 Task: Find connections with filter location Addis Ababa with filter topic #customerrelationswith filter profile language German with filter current company Akamai Technologies with filter school St. Ann's College of Engineering and Technology., Nayunipalli(V), Vetapalem(M), Chirala-523187,(CC-F0) with filter industry Venture Capital and Private Equity Principals with filter service category Event Planning with filter keywords title Assistant Professor
Action: Mouse moved to (266, 211)
Screenshot: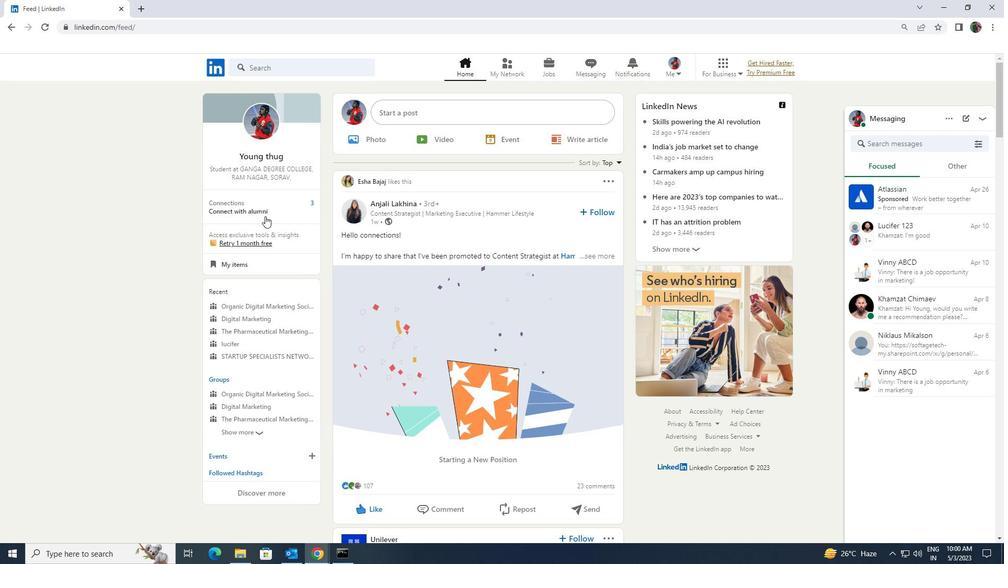 
Action: Mouse pressed left at (266, 211)
Screenshot: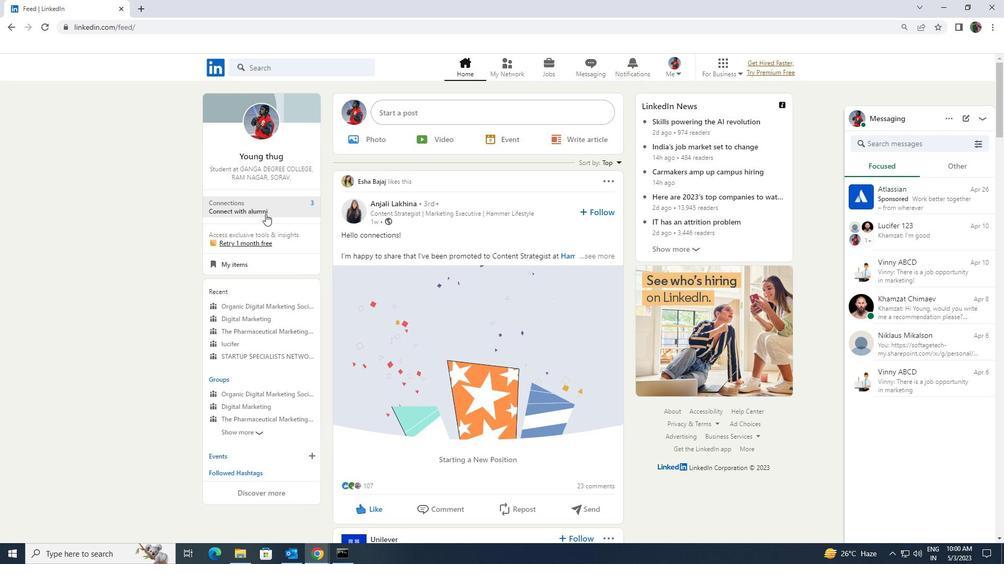 
Action: Mouse moved to (267, 123)
Screenshot: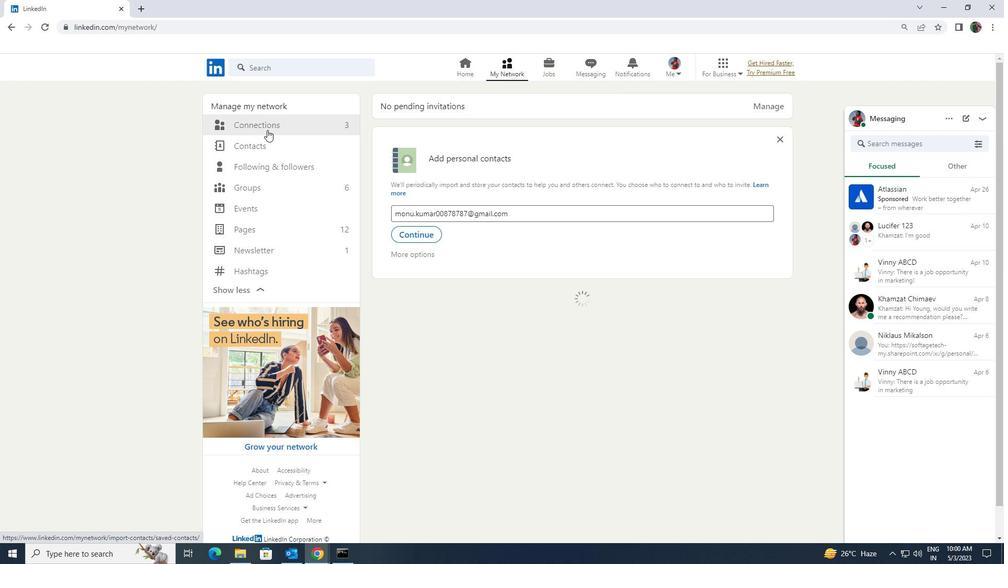 
Action: Mouse pressed left at (267, 123)
Screenshot: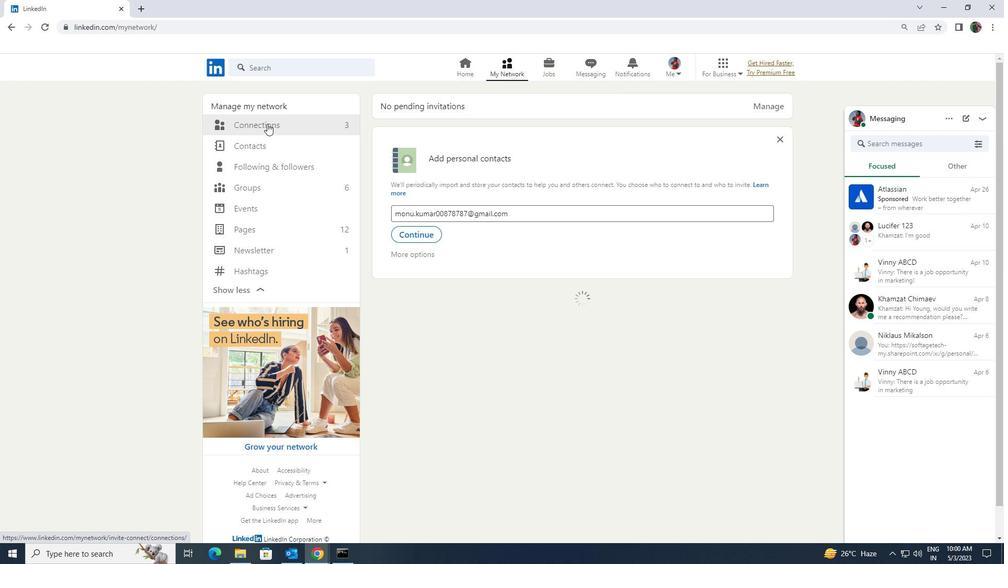 
Action: Mouse moved to (563, 126)
Screenshot: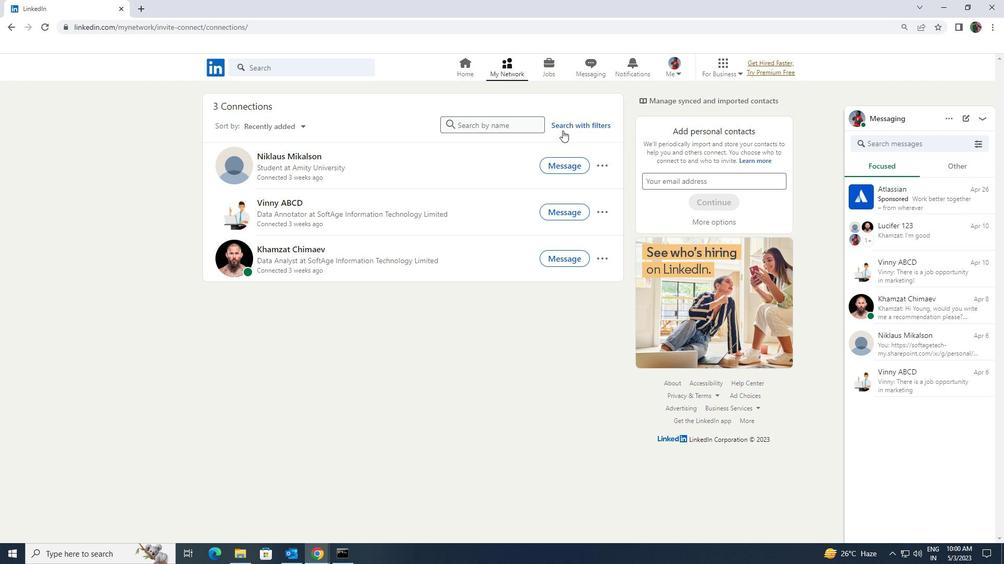 
Action: Mouse pressed left at (563, 126)
Screenshot: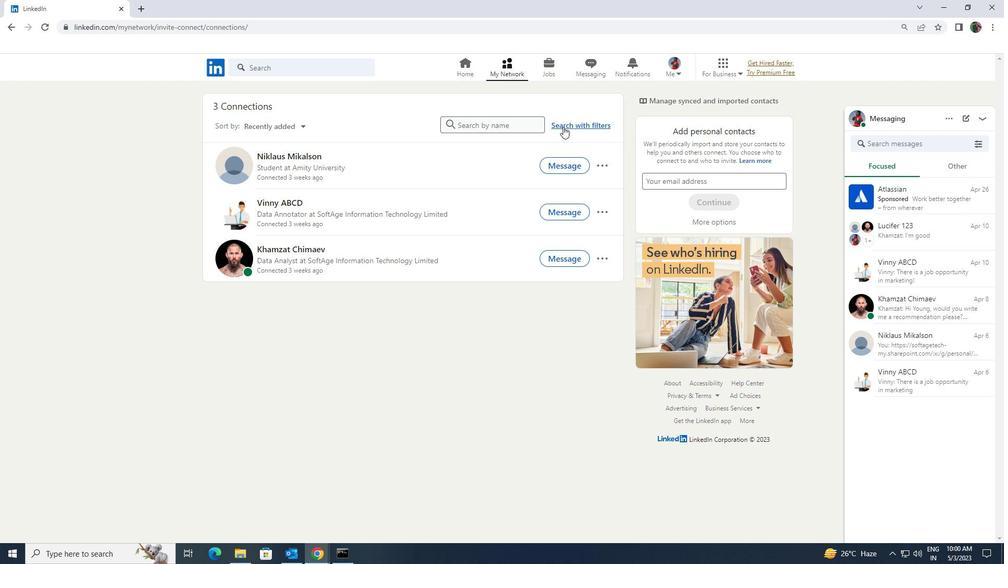 
Action: Mouse moved to (536, 100)
Screenshot: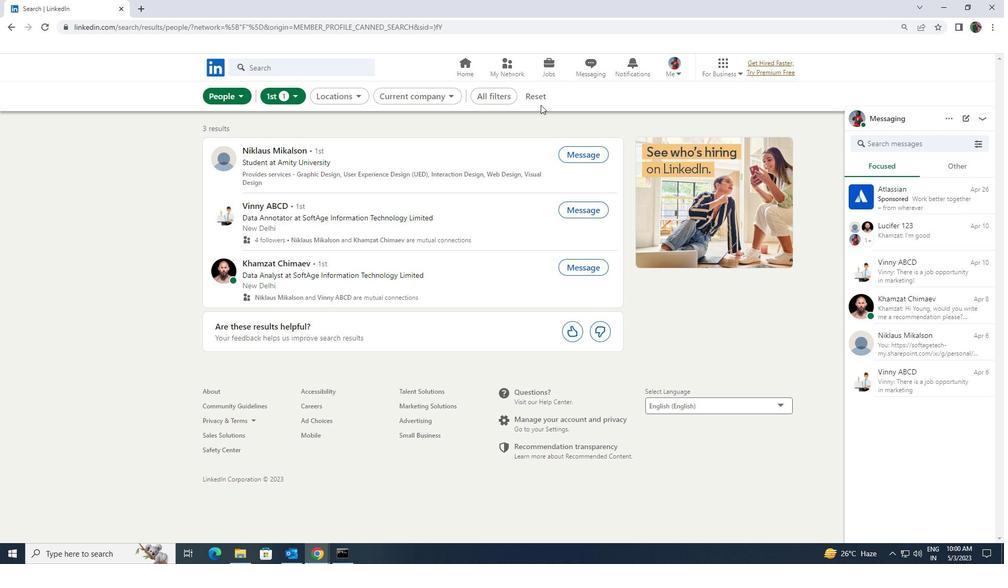 
Action: Mouse pressed left at (536, 100)
Screenshot: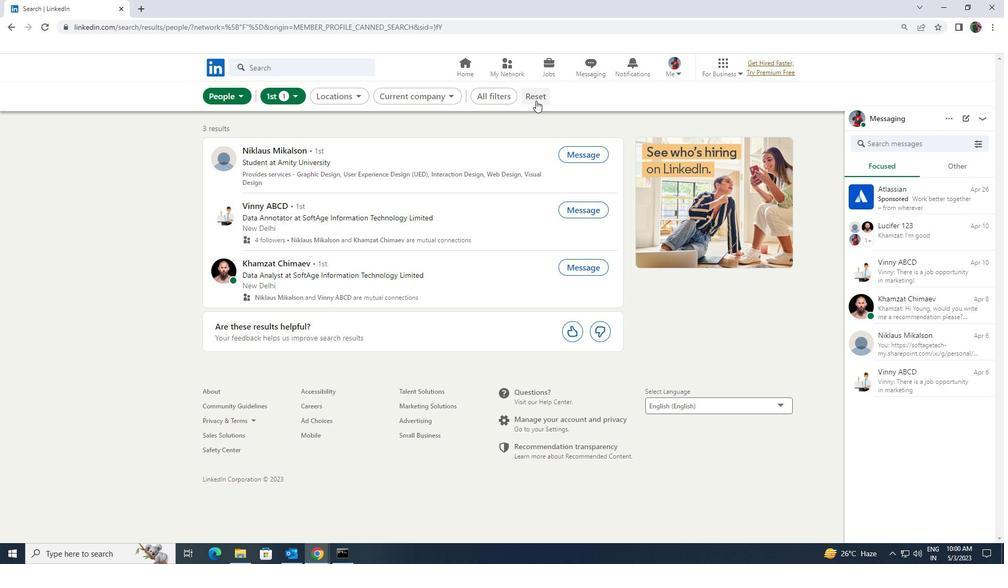 
Action: Mouse moved to (522, 96)
Screenshot: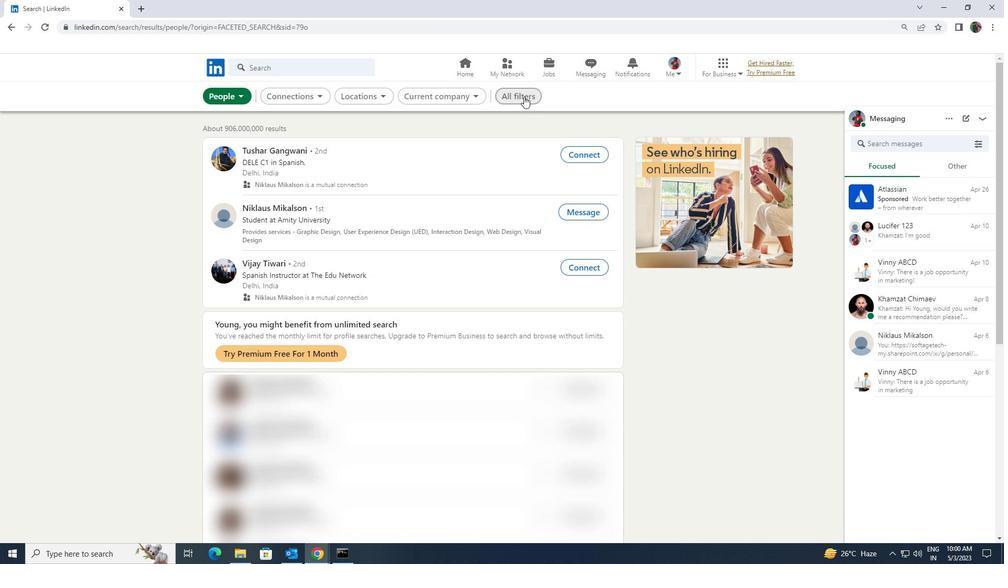 
Action: Mouse pressed left at (522, 96)
Screenshot: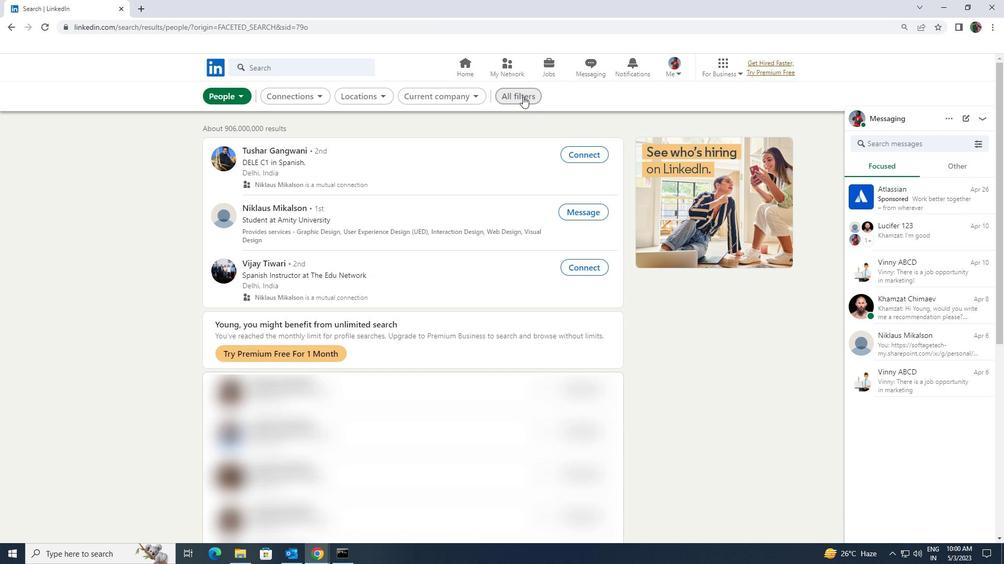 
Action: Mouse moved to (848, 310)
Screenshot: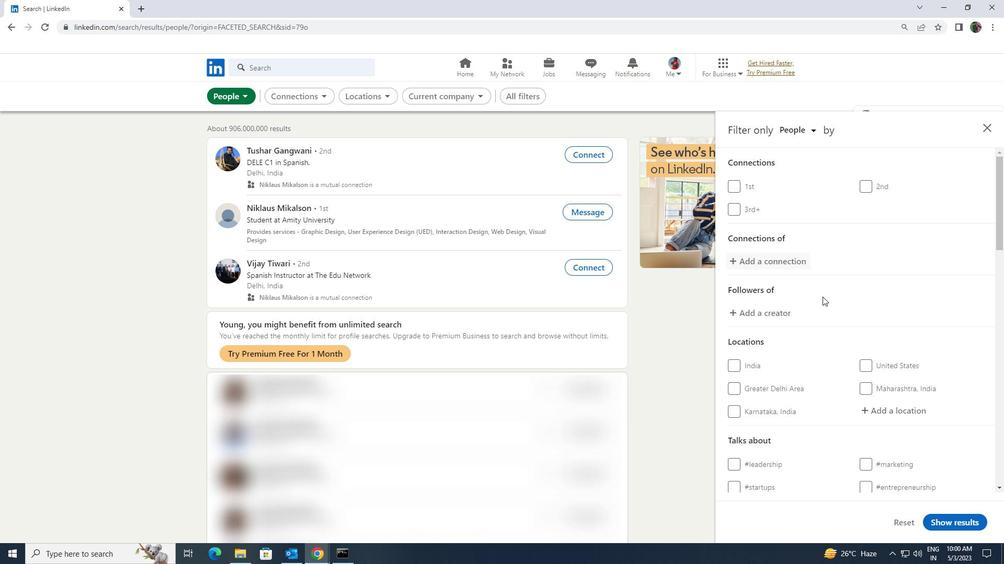 
Action: Mouse scrolled (848, 310) with delta (0, 0)
Screenshot: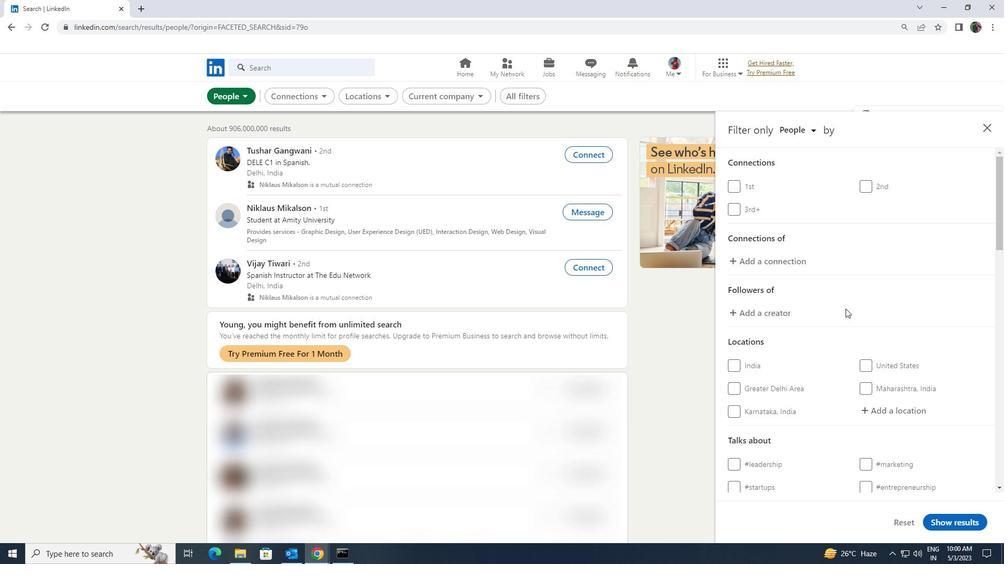 
Action: Mouse scrolled (848, 310) with delta (0, 0)
Screenshot: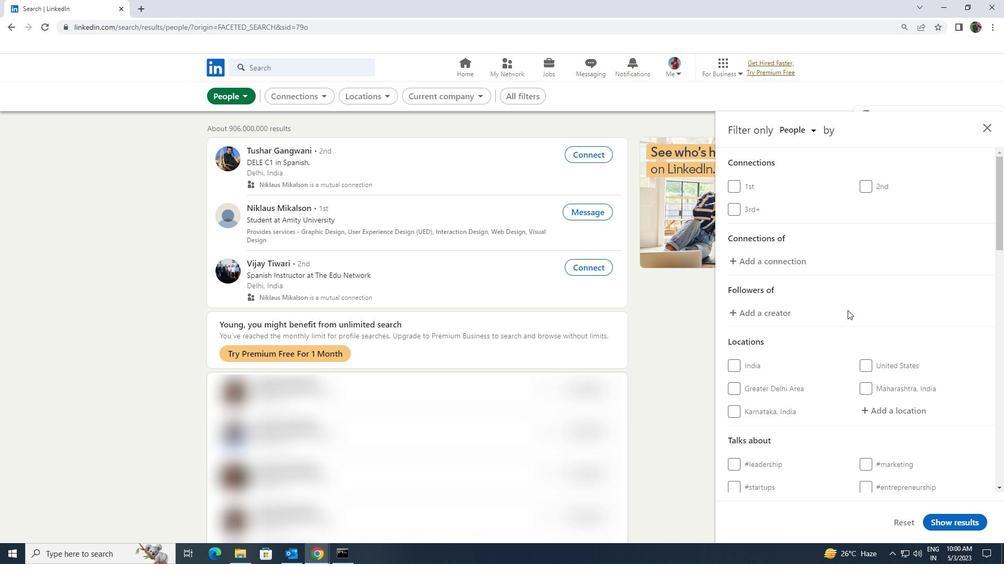 
Action: Mouse moved to (870, 307)
Screenshot: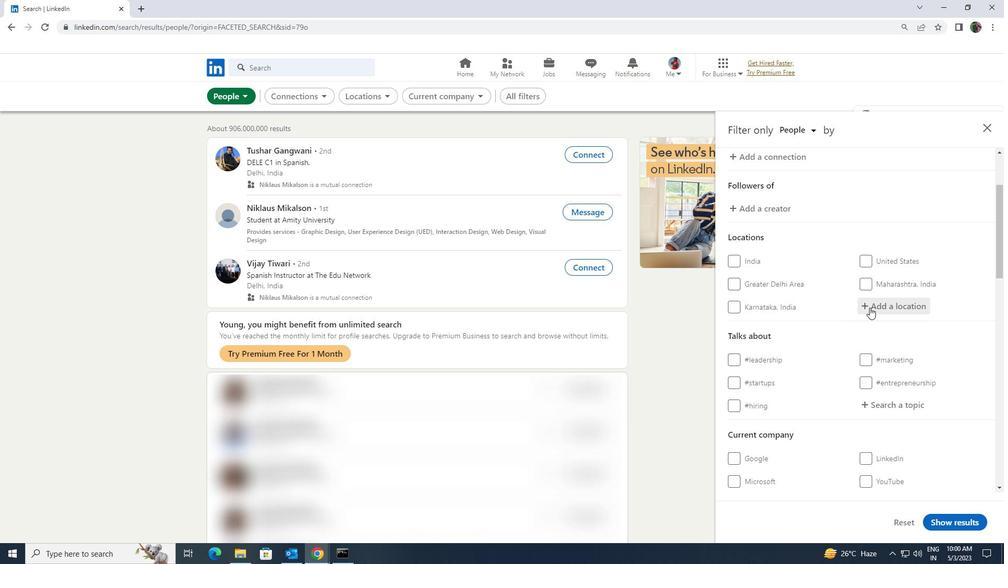 
Action: Mouse pressed left at (870, 307)
Screenshot: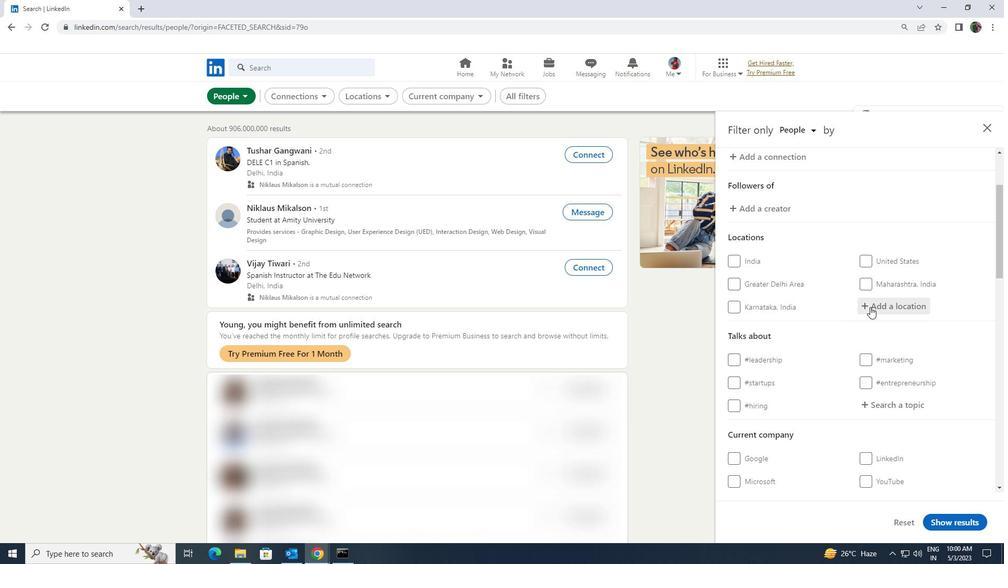 
Action: Mouse moved to (864, 298)
Screenshot: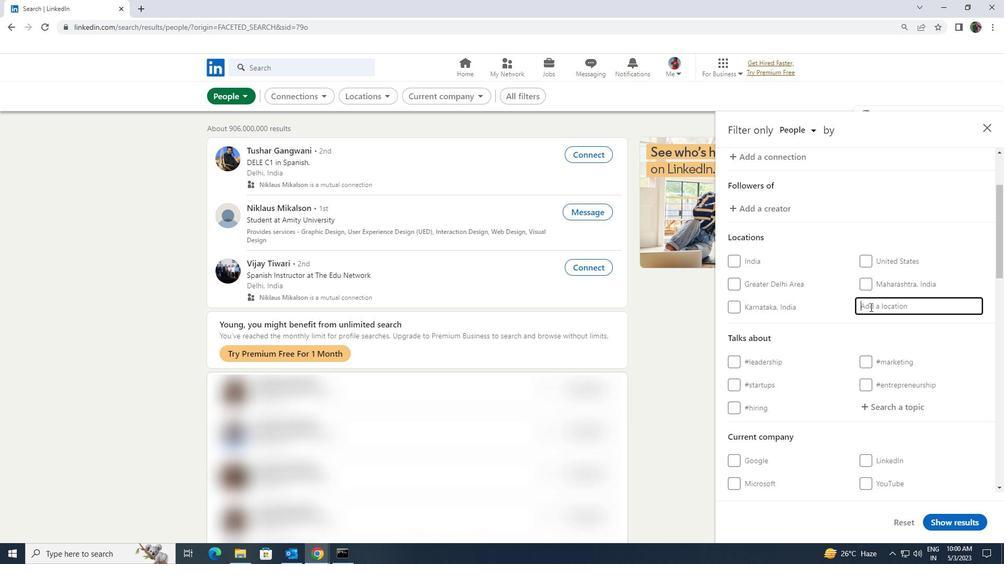 
Action: Key pressed <Key.shift><Key.shift><Key.shift>ADDIS<Key.space>
Screenshot: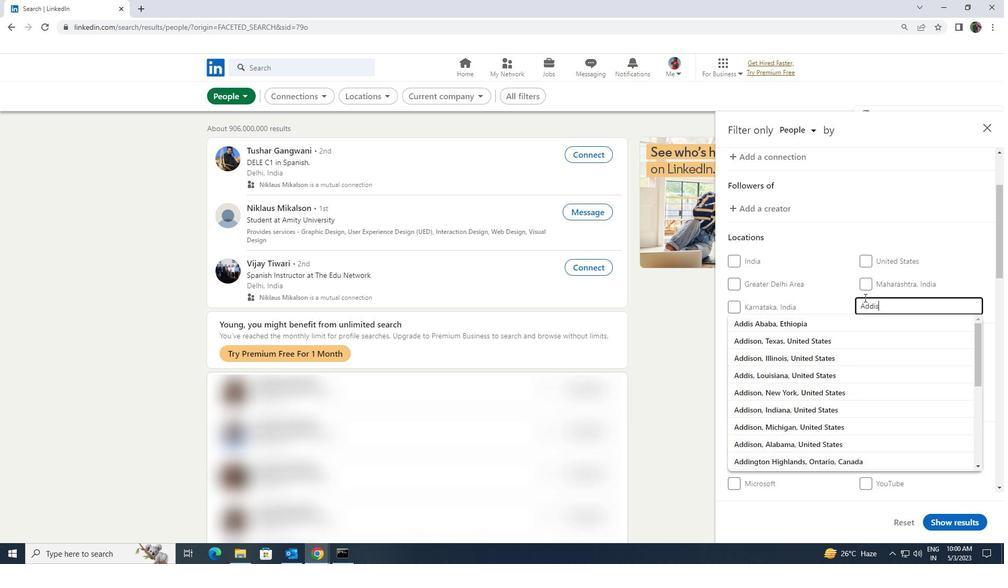 
Action: Mouse moved to (854, 320)
Screenshot: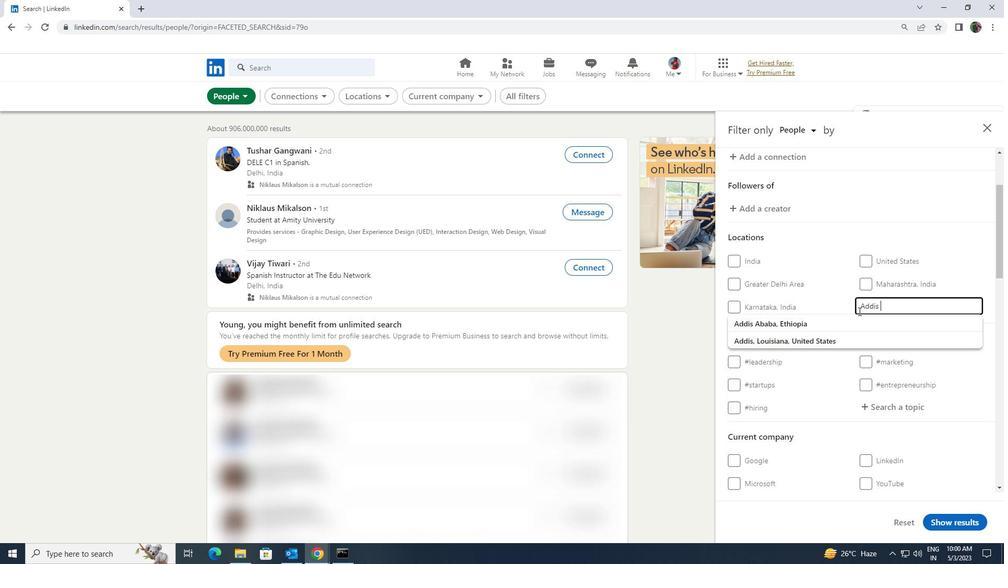 
Action: Mouse pressed left at (854, 320)
Screenshot: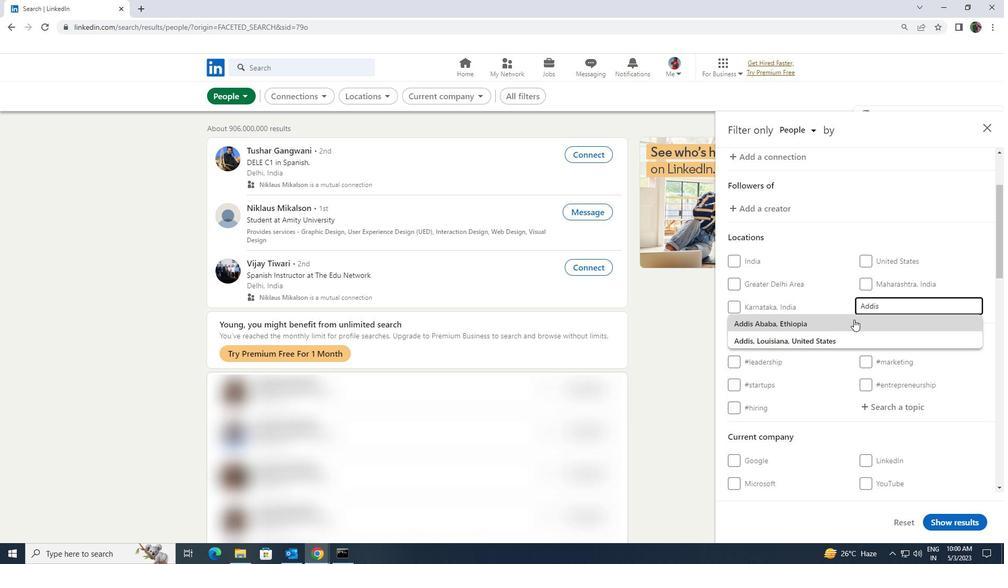 
Action: Mouse moved to (839, 330)
Screenshot: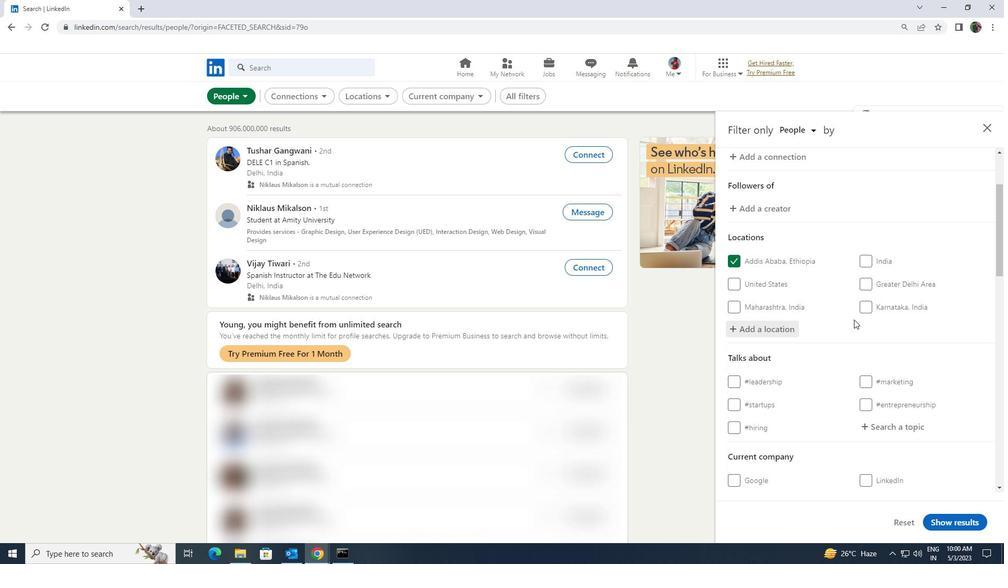 
Action: Mouse scrolled (839, 330) with delta (0, 0)
Screenshot: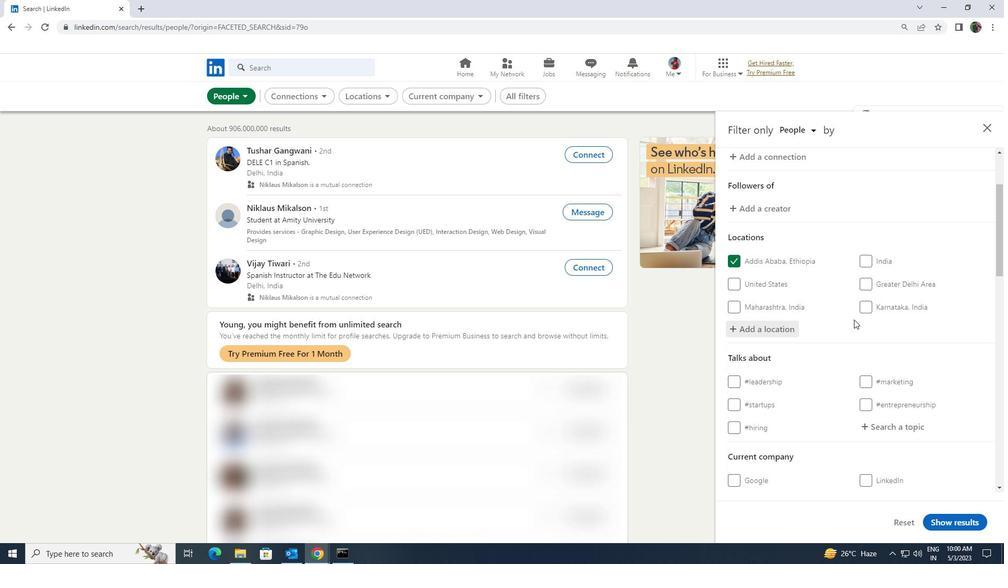
Action: Mouse scrolled (839, 330) with delta (0, 0)
Screenshot: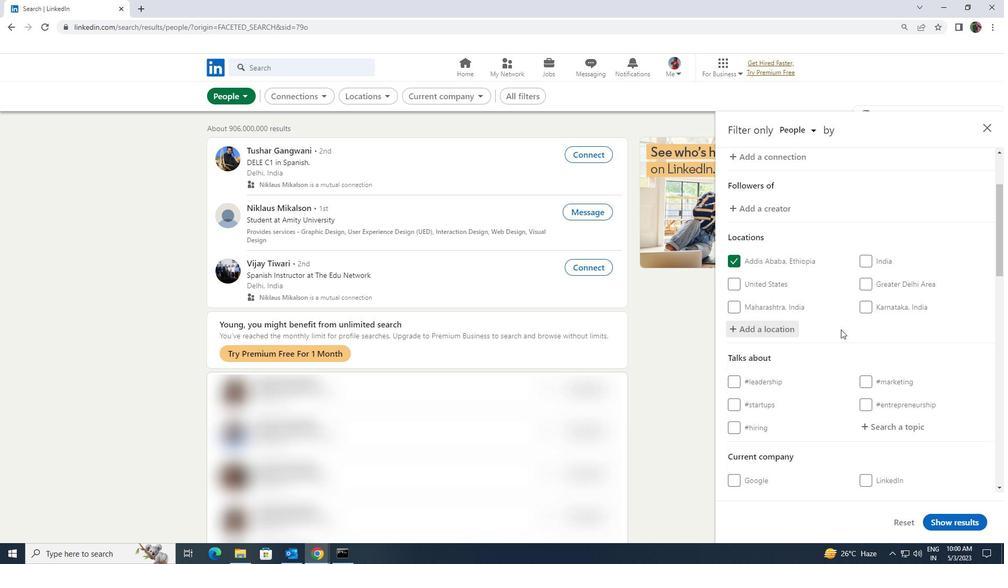 
Action: Mouse moved to (869, 321)
Screenshot: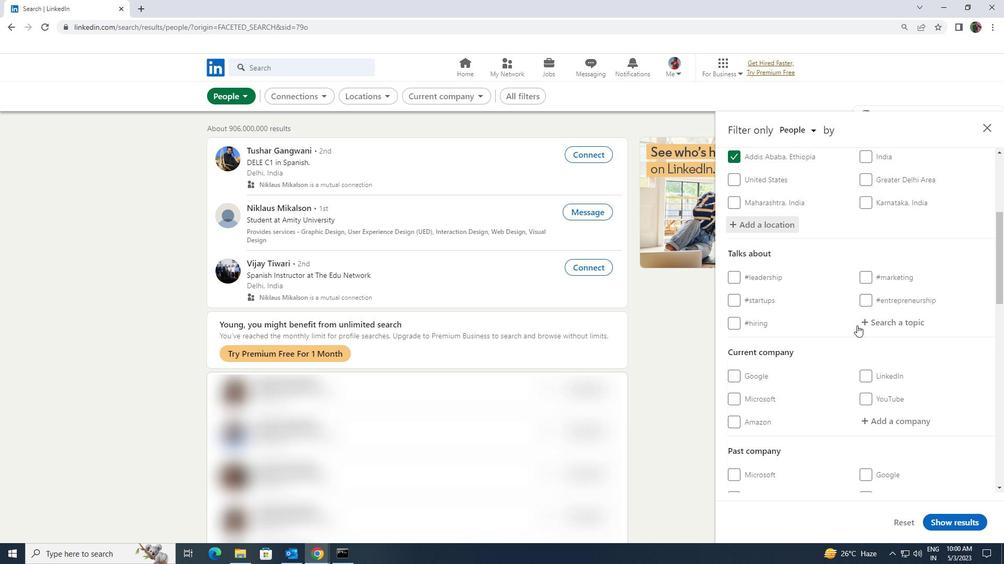 
Action: Mouse pressed left at (869, 321)
Screenshot: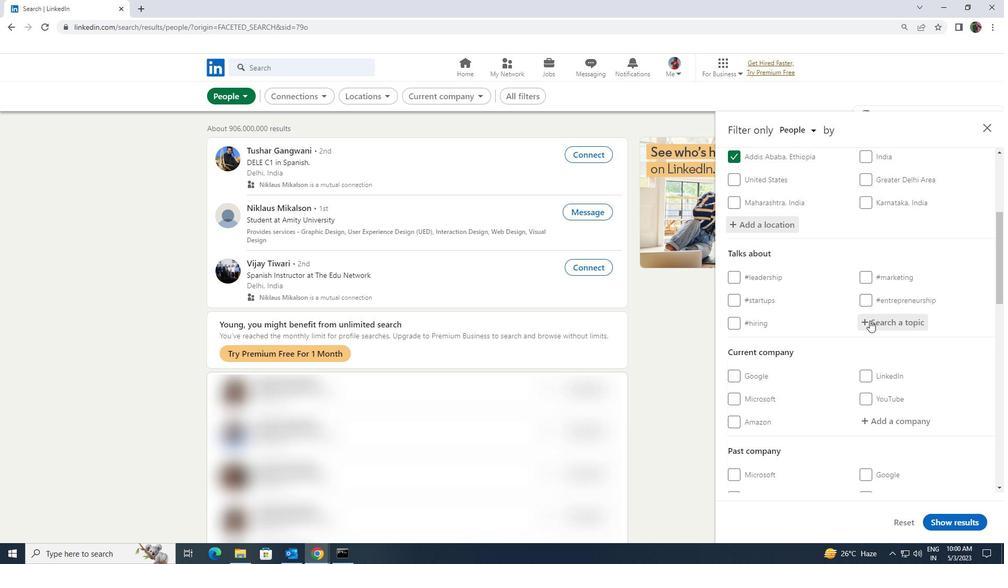 
Action: Mouse moved to (866, 322)
Screenshot: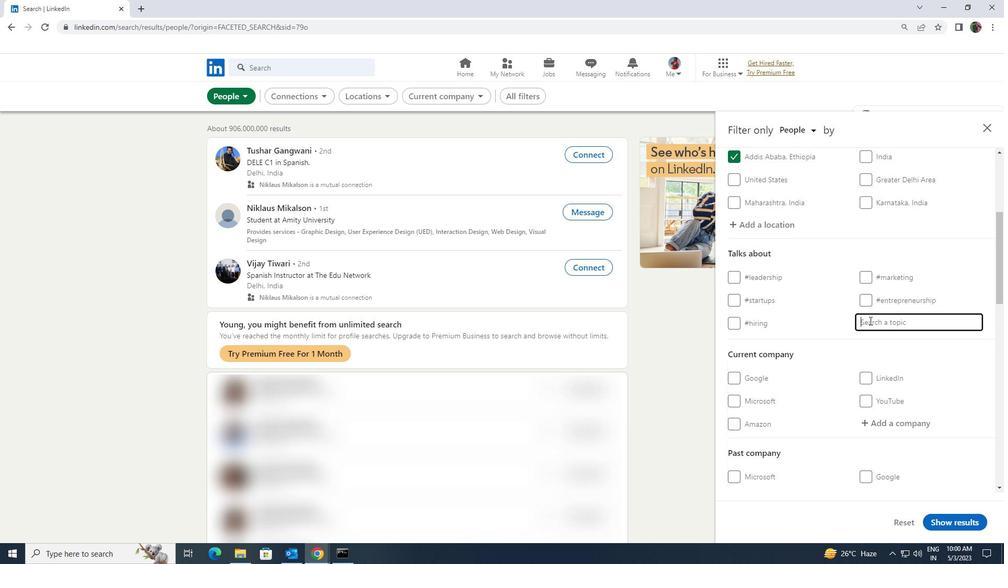 
Action: Key pressed <Key.shift><Key.shift><Key.shift><Key.shift>CUSTOMERREL
Screenshot: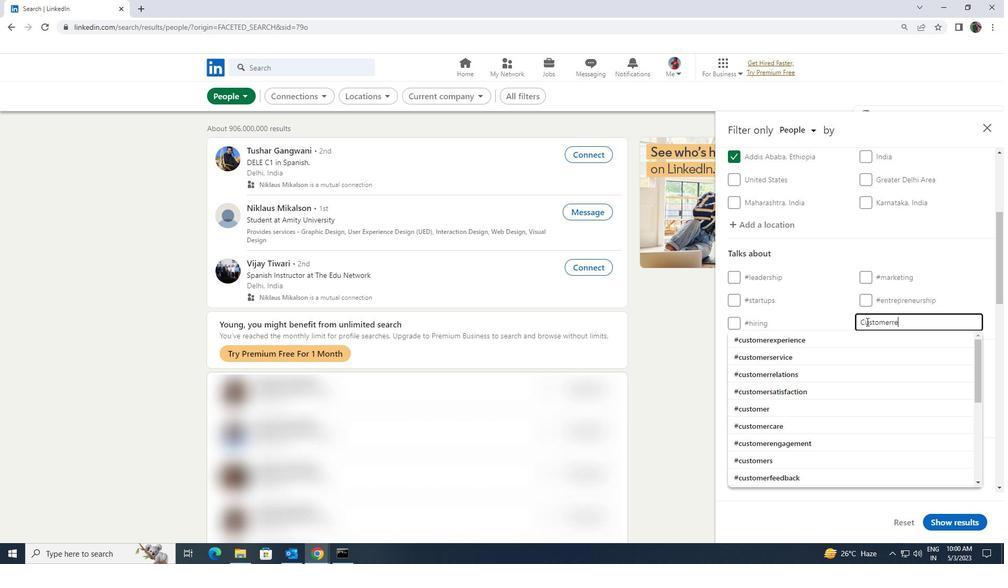 
Action: Mouse moved to (857, 337)
Screenshot: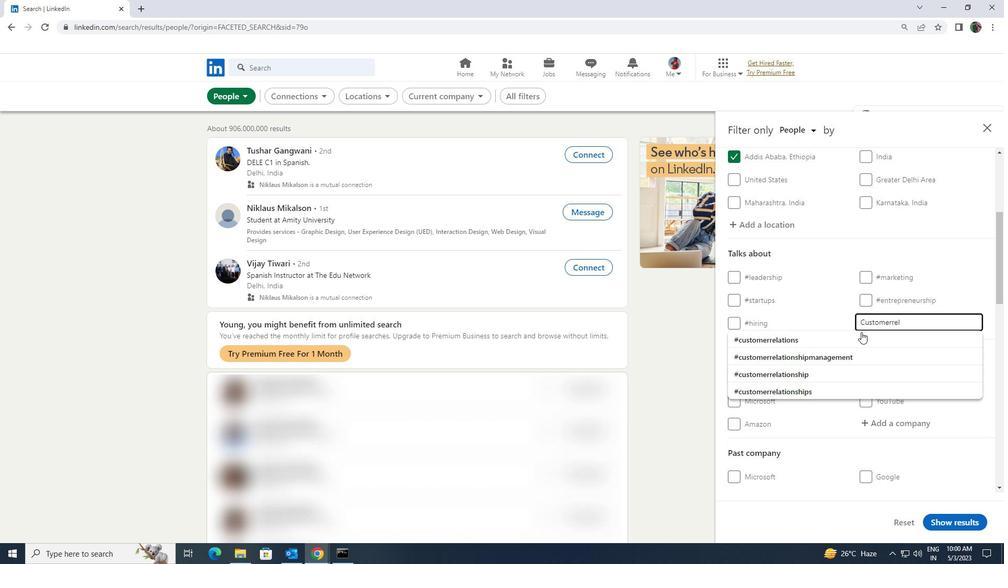 
Action: Mouse pressed left at (857, 337)
Screenshot: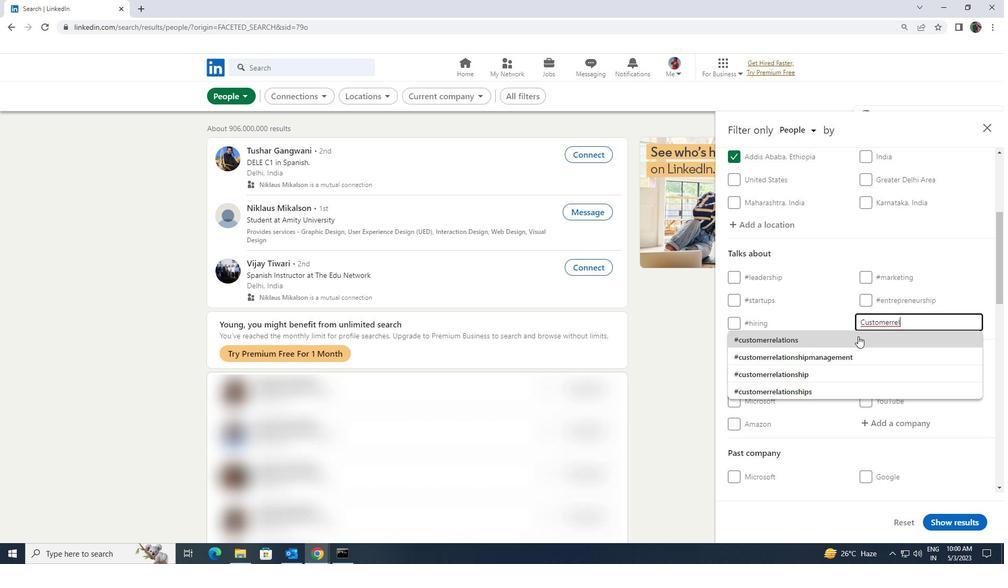 
Action: Mouse scrolled (857, 337) with delta (0, 0)
Screenshot: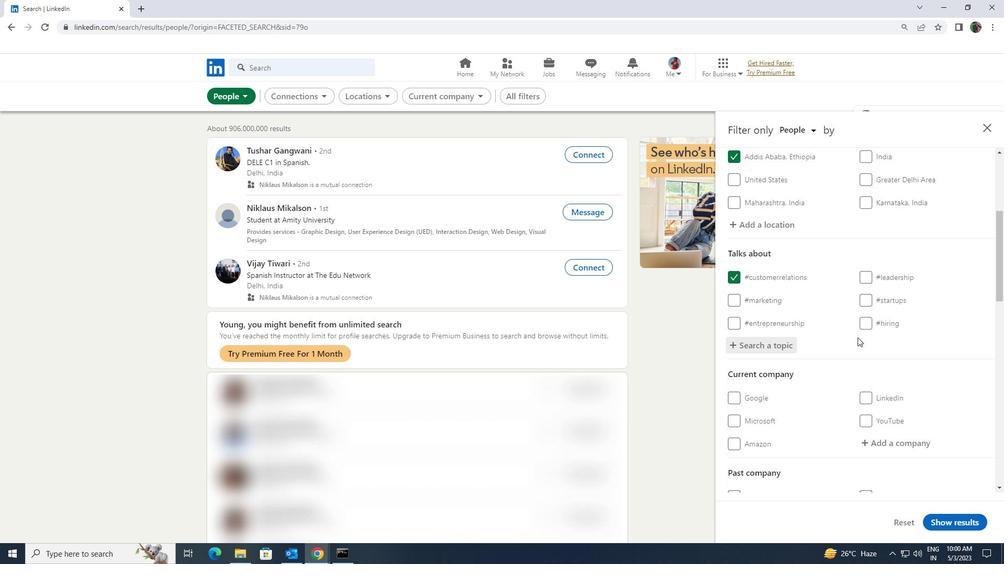 
Action: Mouse scrolled (857, 337) with delta (0, 0)
Screenshot: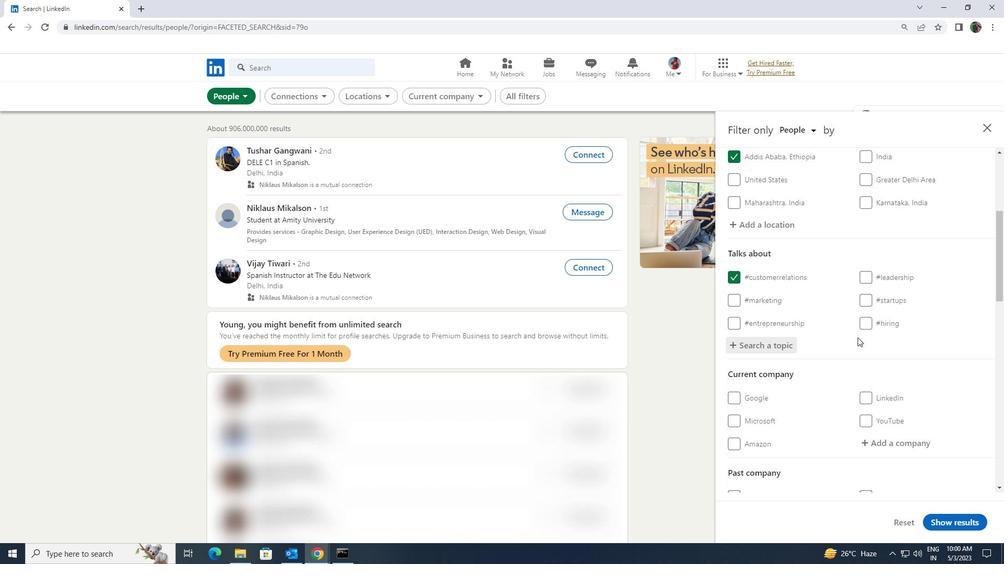 
Action: Mouse moved to (853, 341)
Screenshot: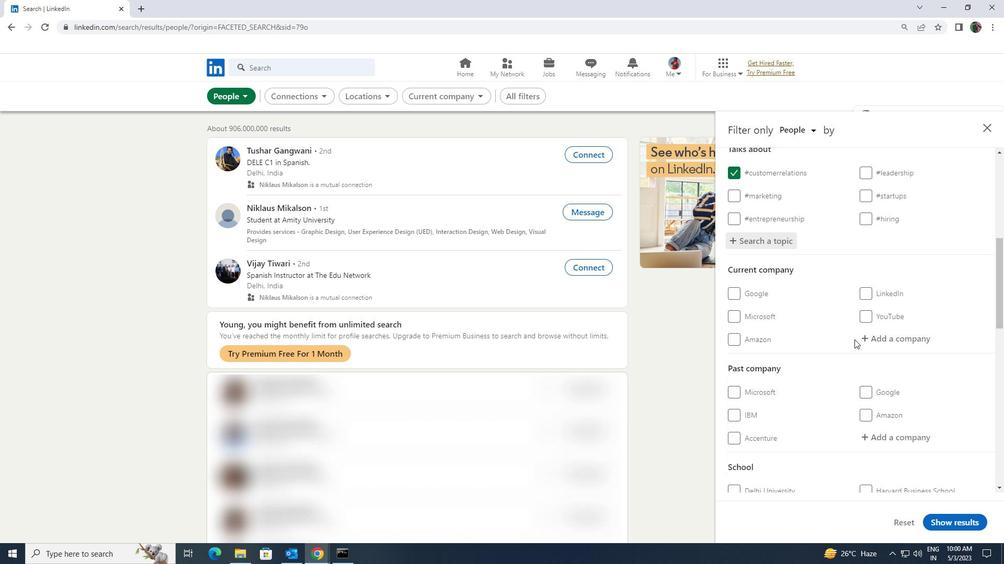 
Action: Mouse scrolled (853, 340) with delta (0, 0)
Screenshot: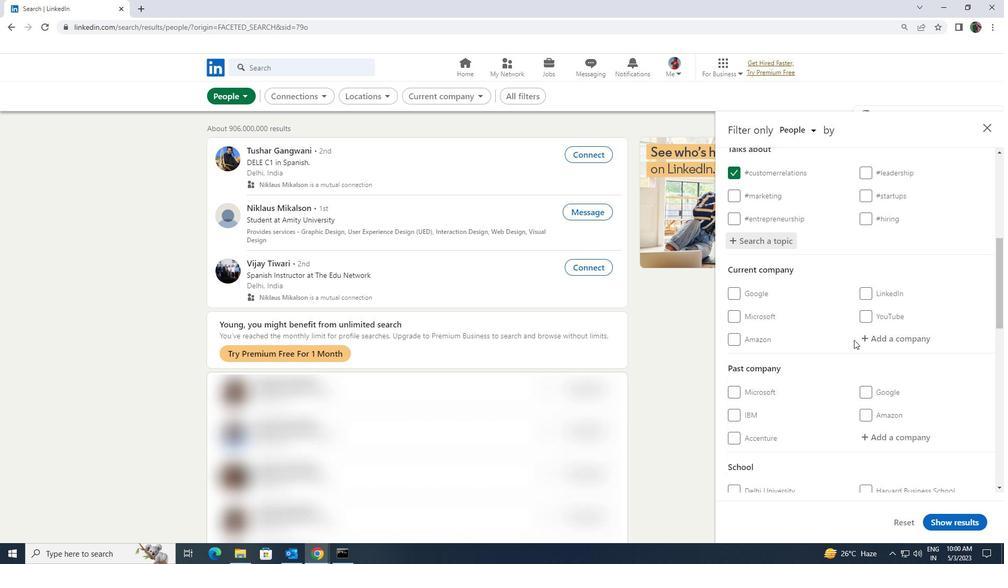 
Action: Mouse scrolled (853, 340) with delta (0, 0)
Screenshot: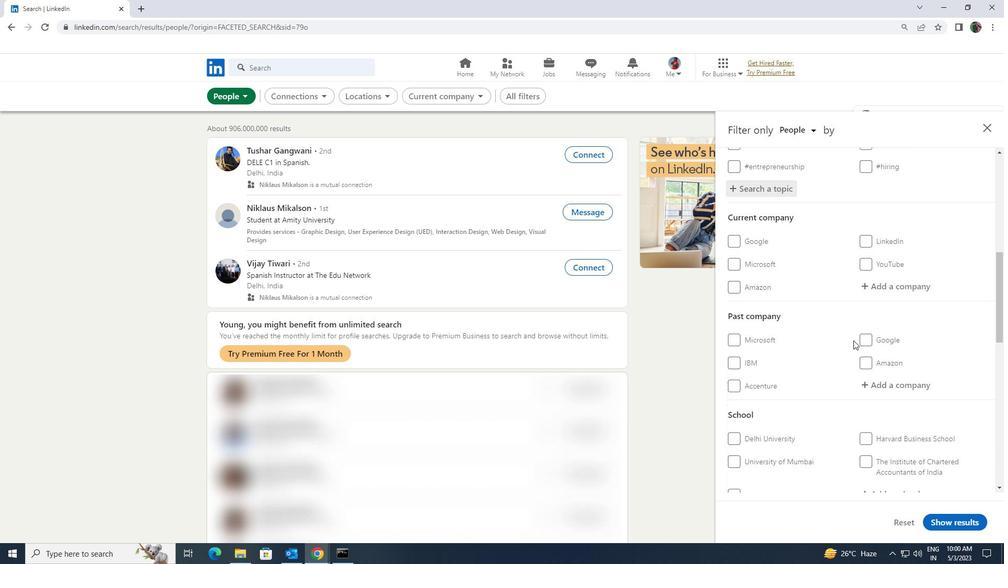 
Action: Mouse scrolled (853, 340) with delta (0, 0)
Screenshot: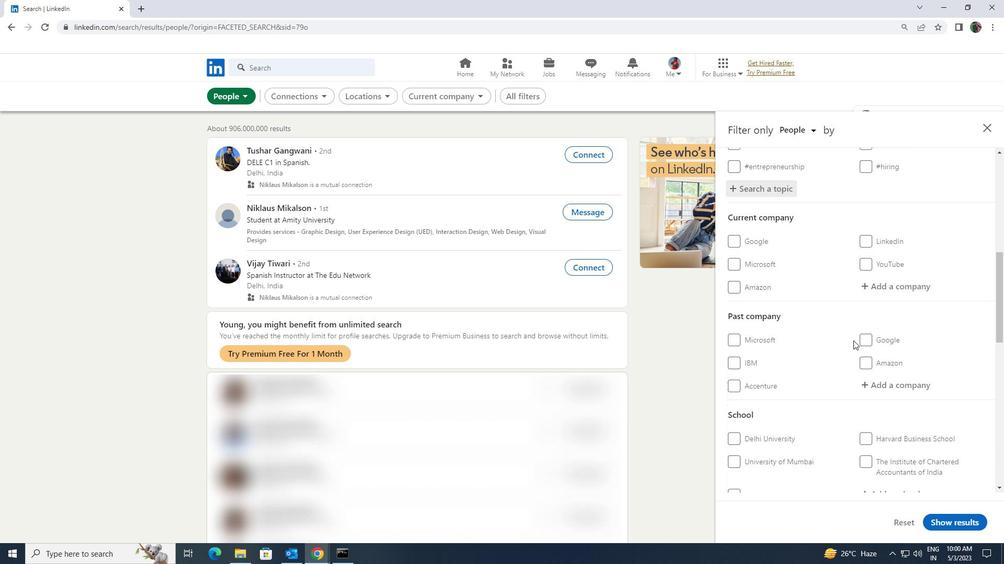 
Action: Mouse scrolled (853, 340) with delta (0, 0)
Screenshot: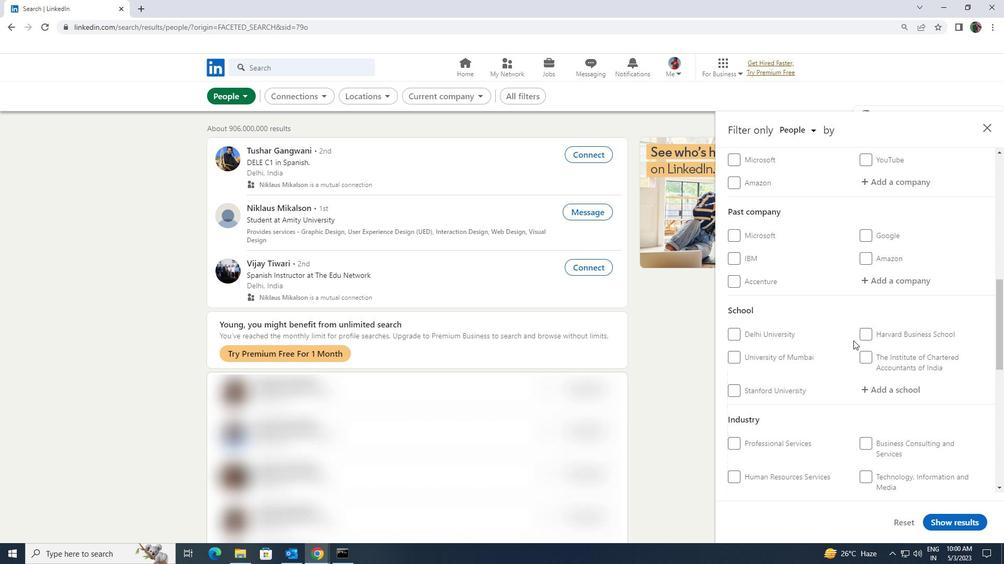 
Action: Mouse scrolled (853, 340) with delta (0, 0)
Screenshot: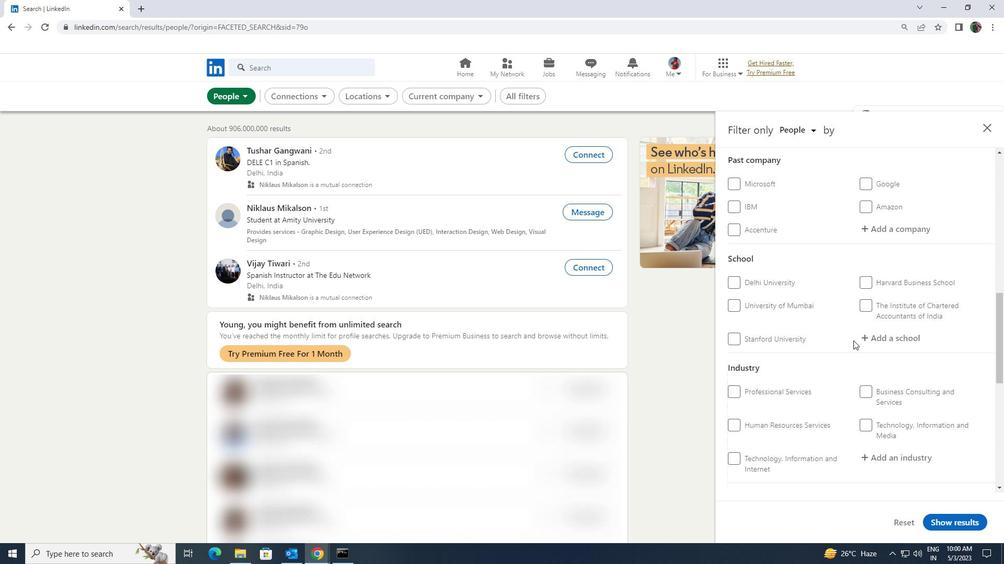 
Action: Mouse scrolled (853, 340) with delta (0, 0)
Screenshot: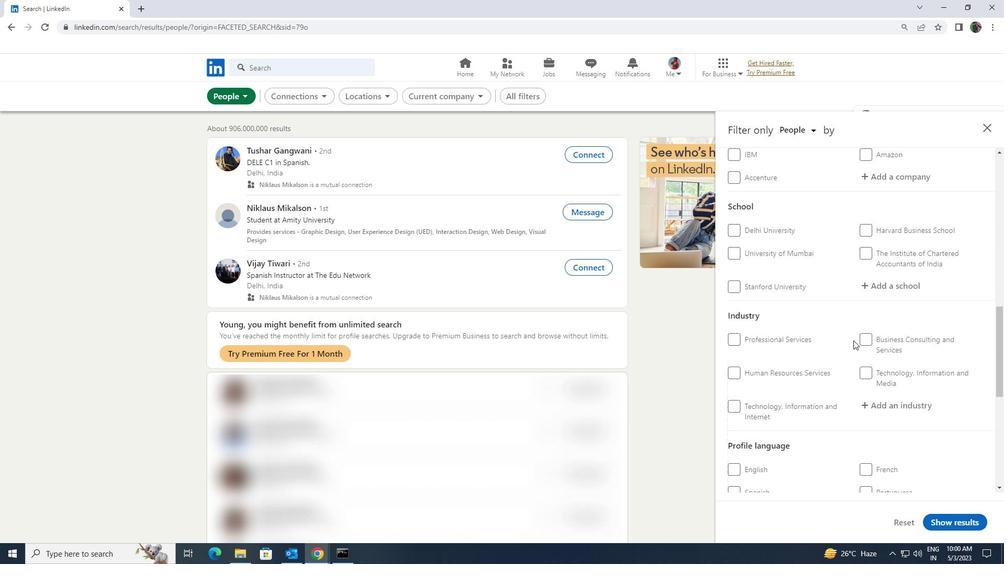 
Action: Mouse scrolled (853, 340) with delta (0, 0)
Screenshot: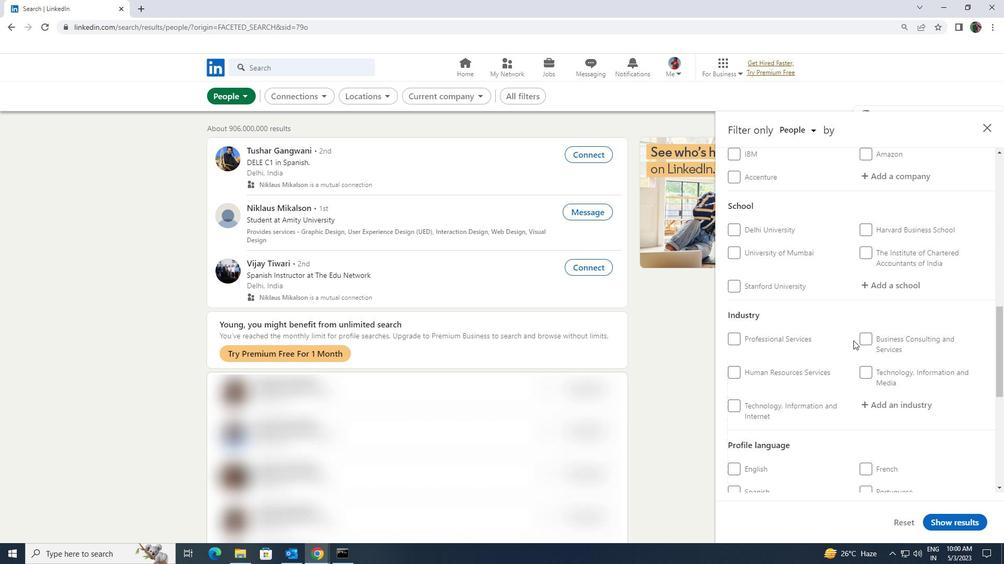 
Action: Mouse moved to (738, 409)
Screenshot: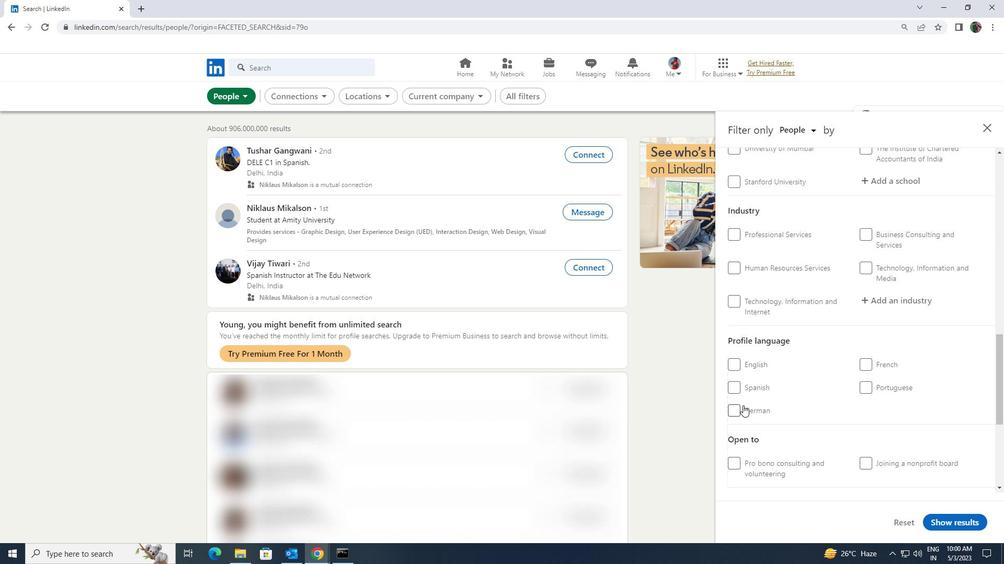 
Action: Mouse pressed left at (738, 409)
Screenshot: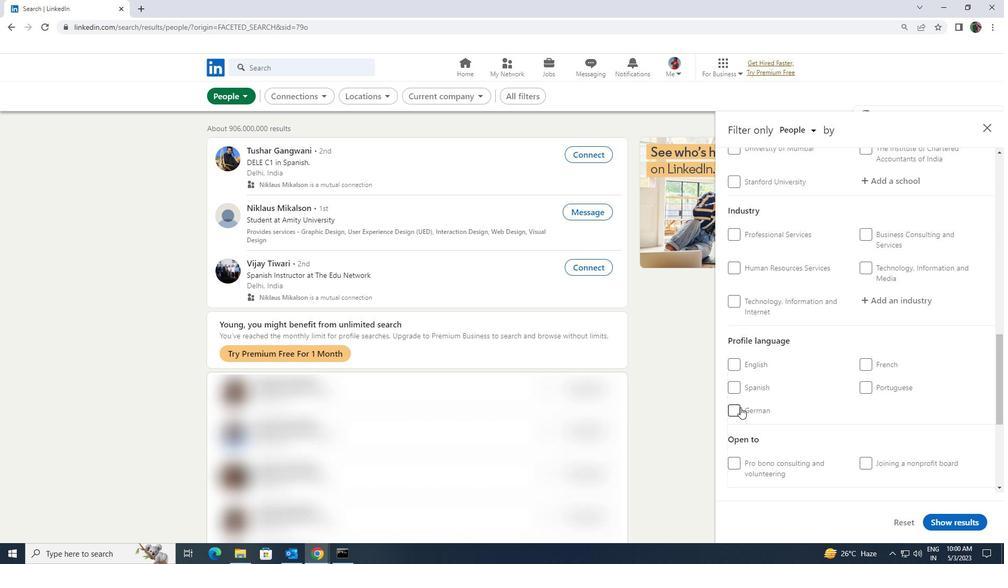 
Action: Mouse moved to (829, 397)
Screenshot: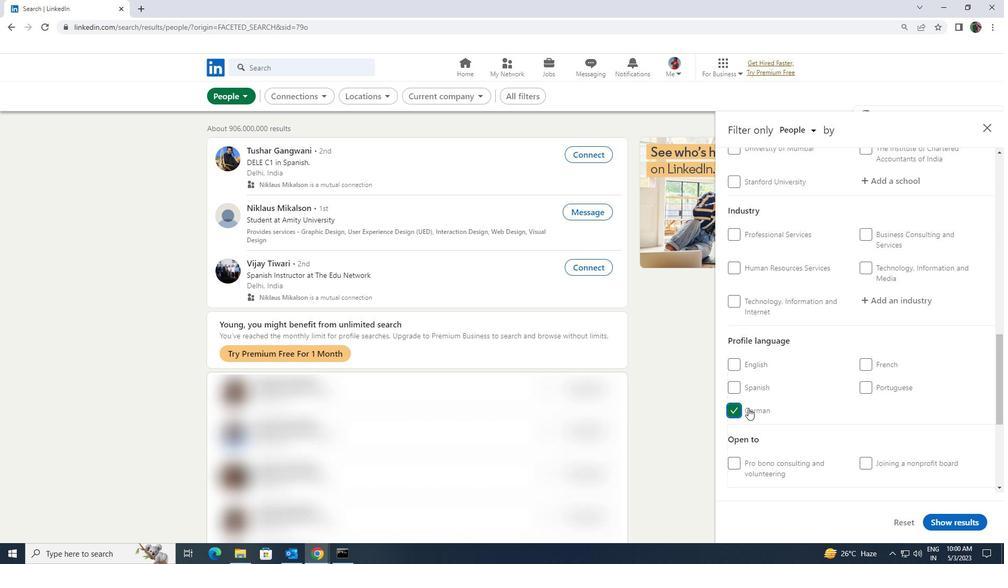 
Action: Mouse scrolled (829, 397) with delta (0, 0)
Screenshot: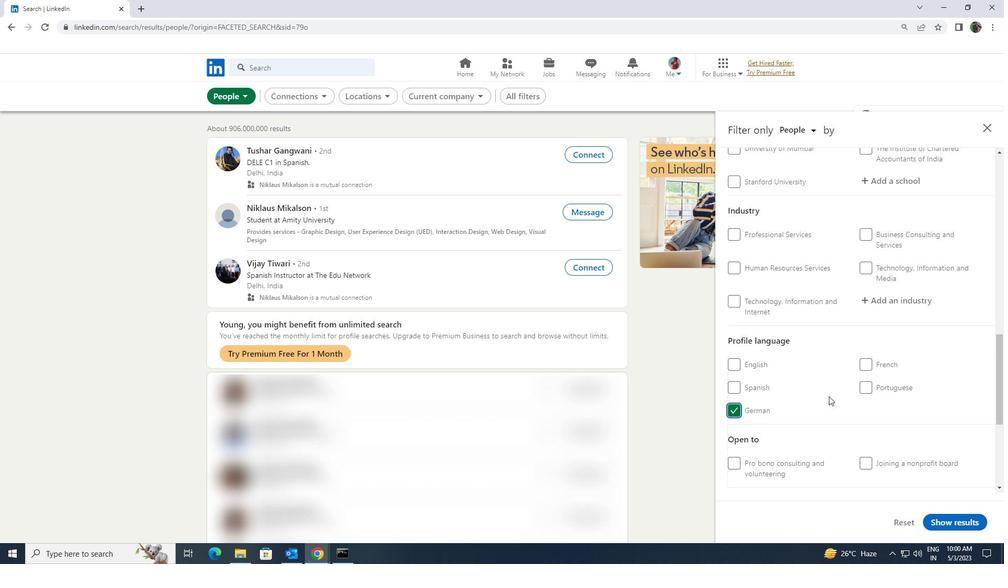 
Action: Mouse scrolled (829, 397) with delta (0, 0)
Screenshot: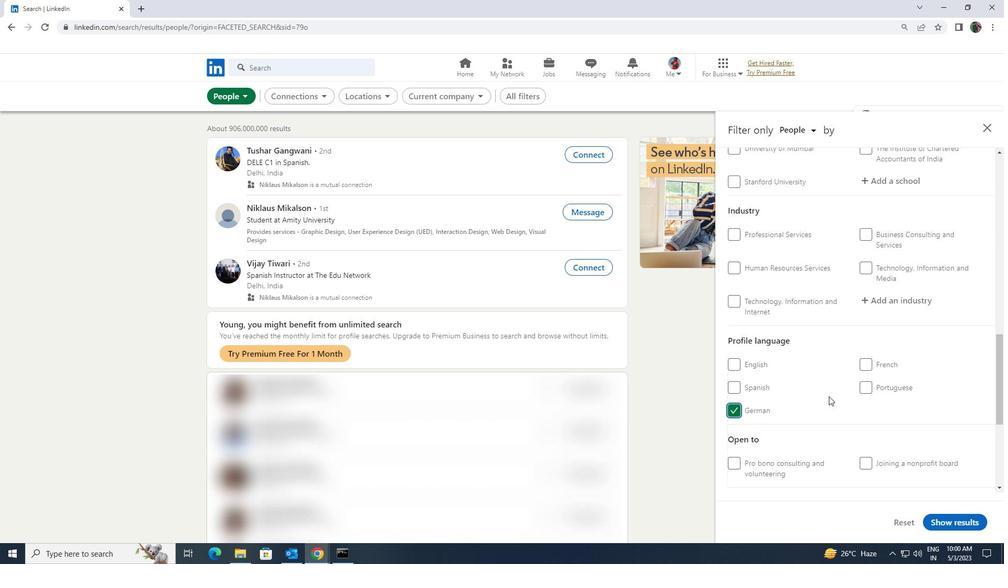 
Action: Mouse scrolled (829, 397) with delta (0, 0)
Screenshot: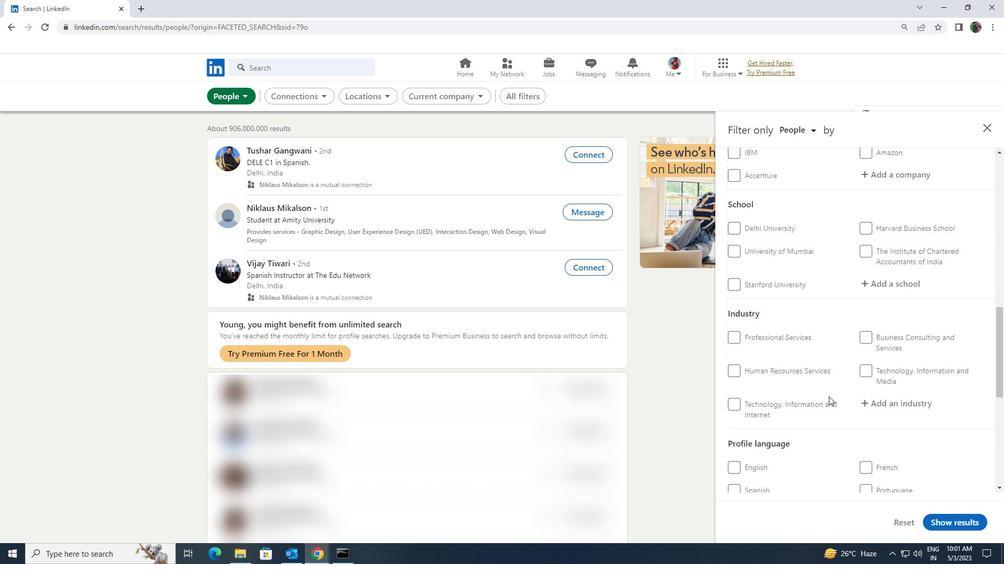 
Action: Mouse scrolled (829, 397) with delta (0, 0)
Screenshot: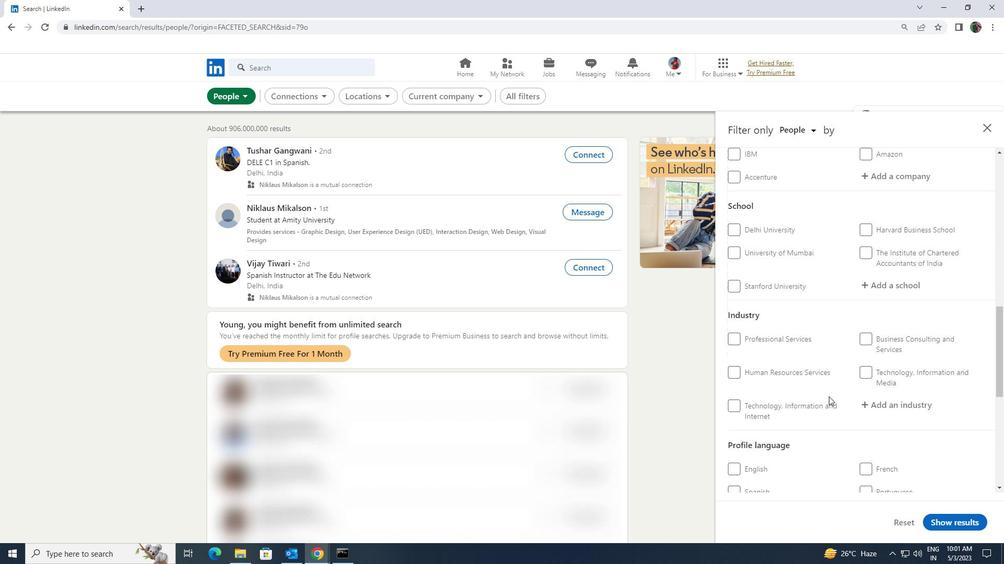 
Action: Mouse scrolled (829, 397) with delta (0, 0)
Screenshot: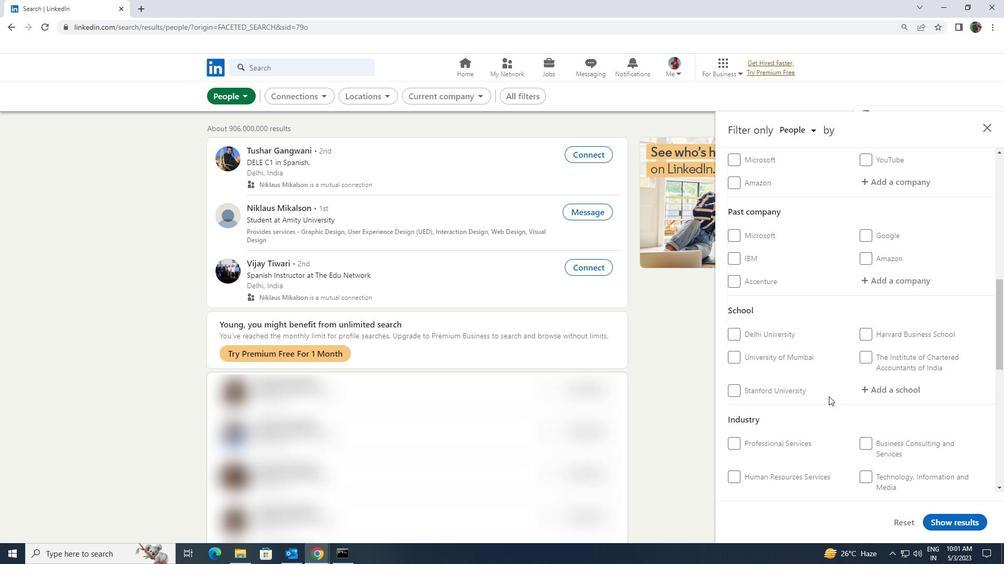 
Action: Mouse scrolled (829, 397) with delta (0, 0)
Screenshot: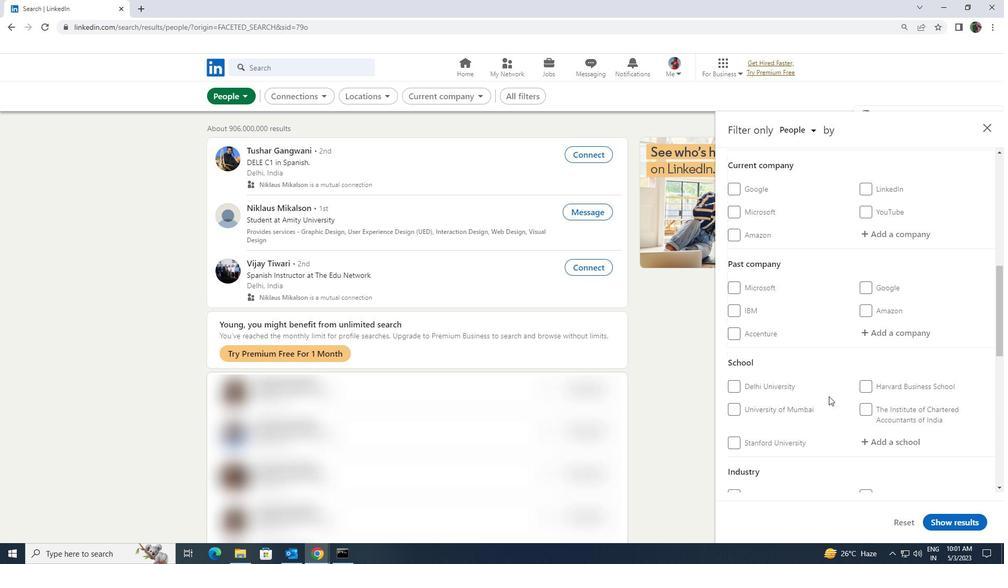 
Action: Mouse moved to (864, 288)
Screenshot: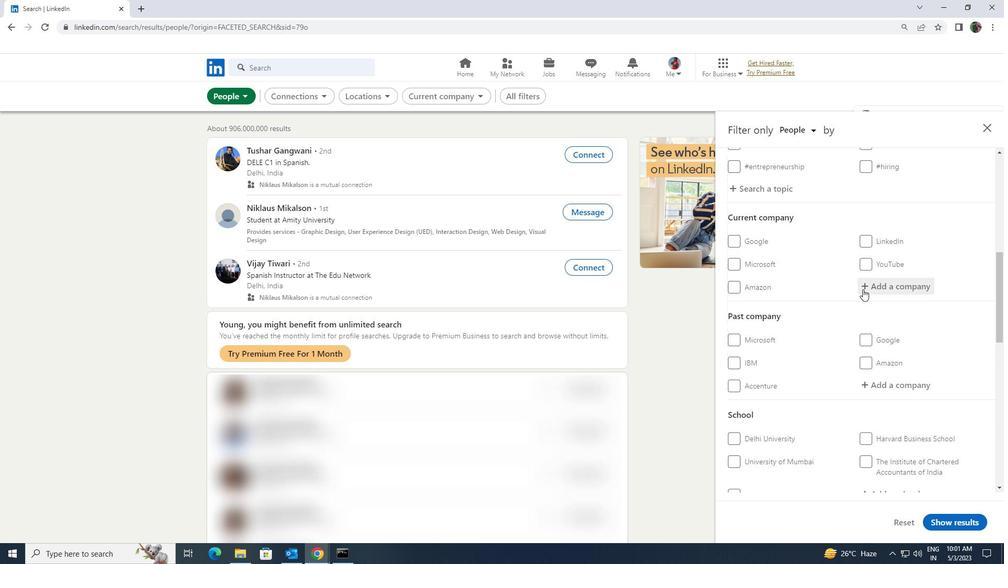 
Action: Mouse pressed left at (864, 288)
Screenshot: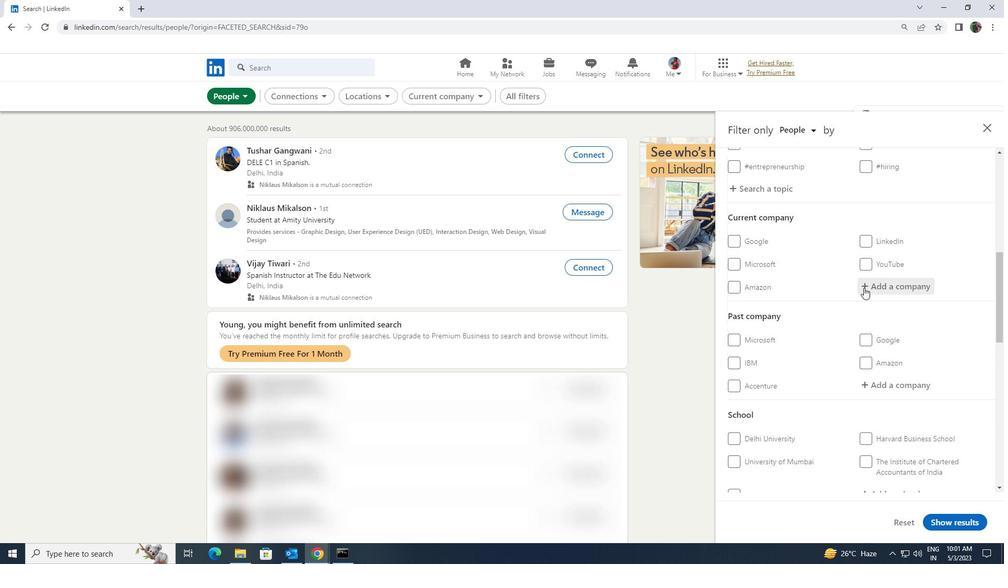
Action: Key pressed <Key.shift><Key.shift><Key.shift><Key.shift><Key.shift><Key.shift>AKAMAI
Screenshot: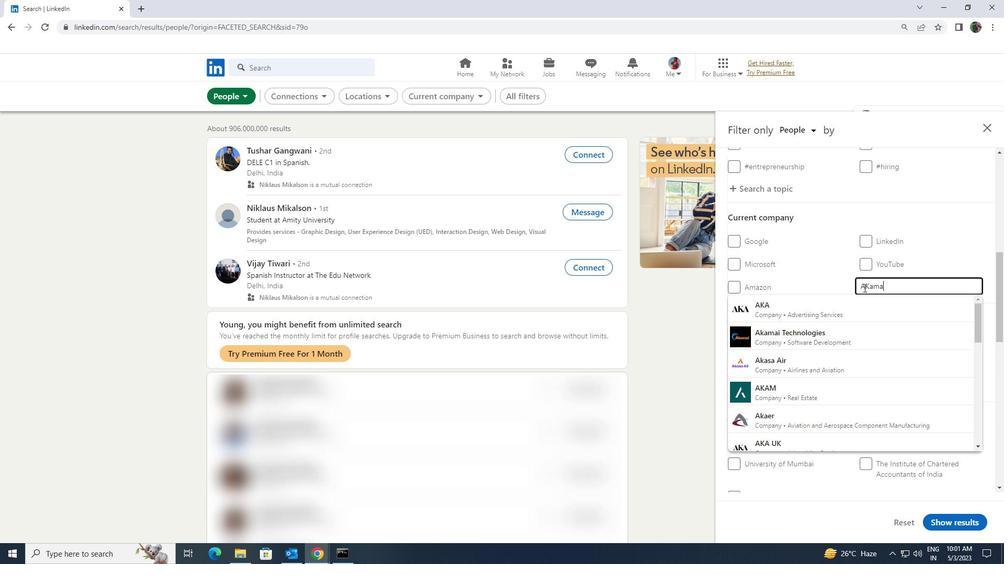 
Action: Mouse moved to (859, 300)
Screenshot: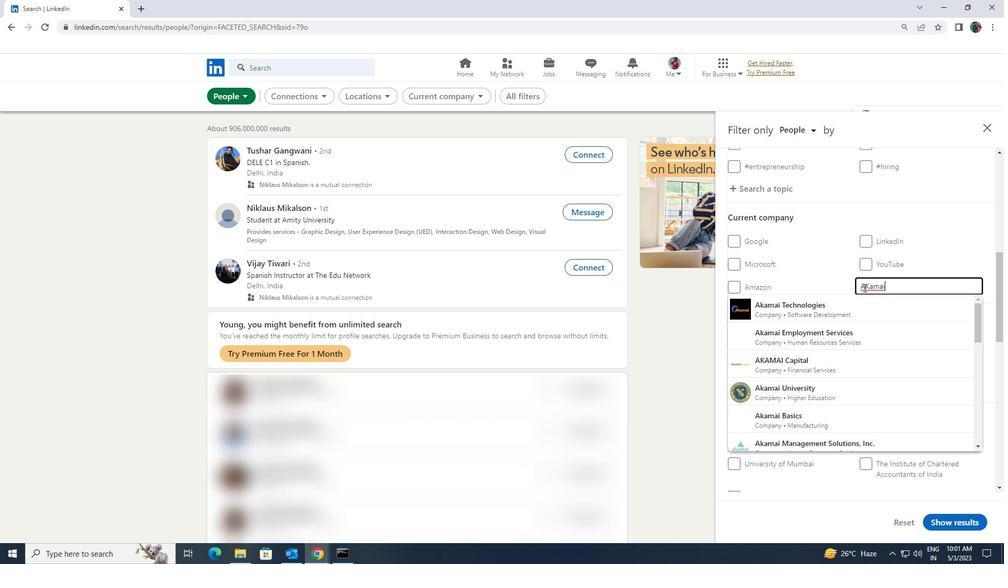 
Action: Mouse pressed left at (859, 300)
Screenshot: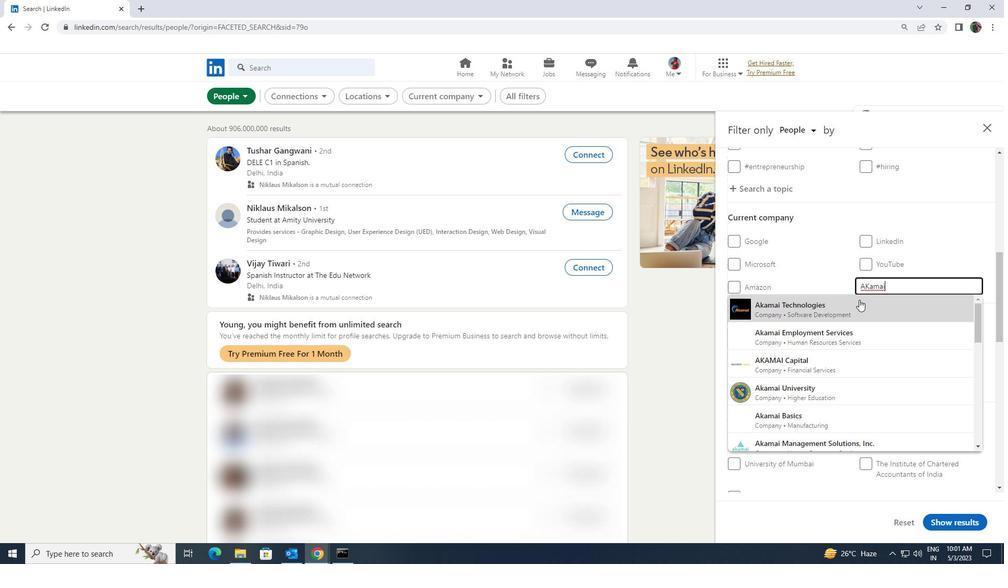 
Action: Mouse moved to (859, 300)
Screenshot: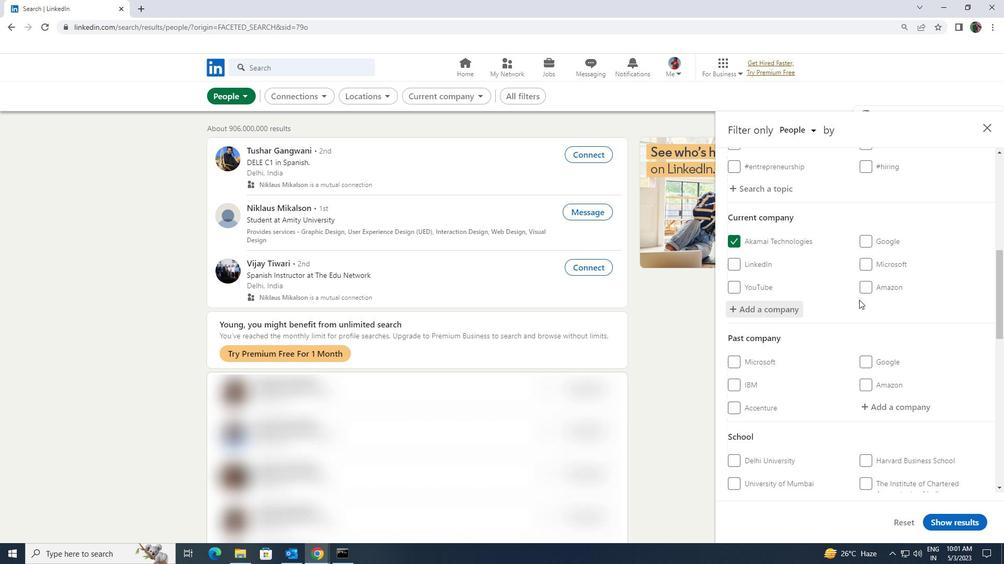 
Action: Mouse scrolled (859, 299) with delta (0, 0)
Screenshot: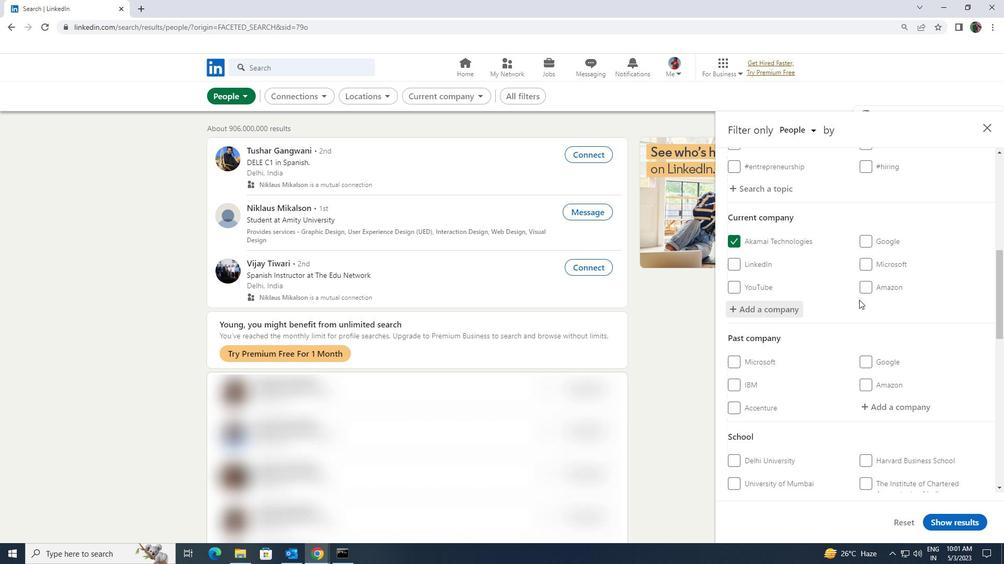 
Action: Mouse moved to (857, 299)
Screenshot: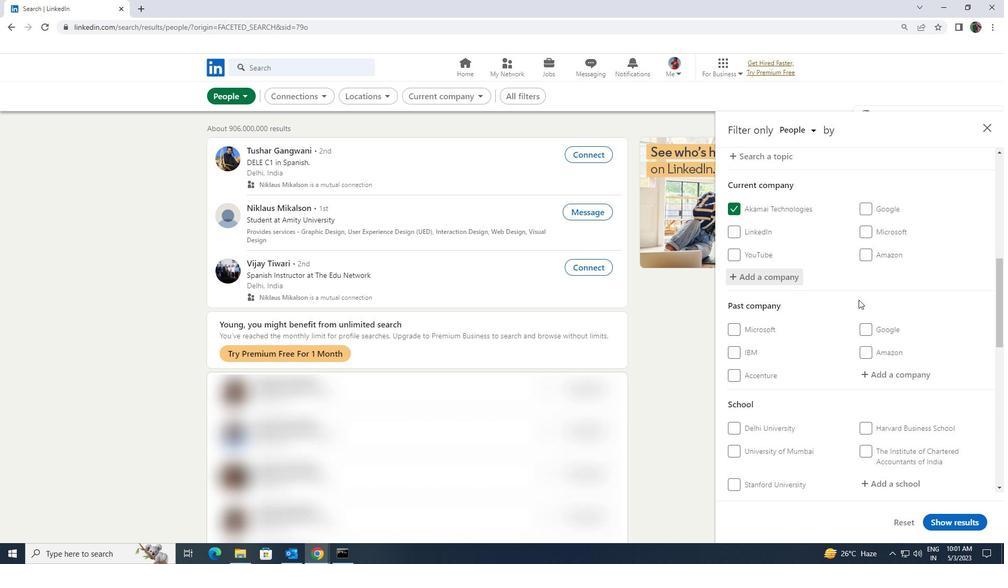 
Action: Mouse scrolled (857, 299) with delta (0, 0)
Screenshot: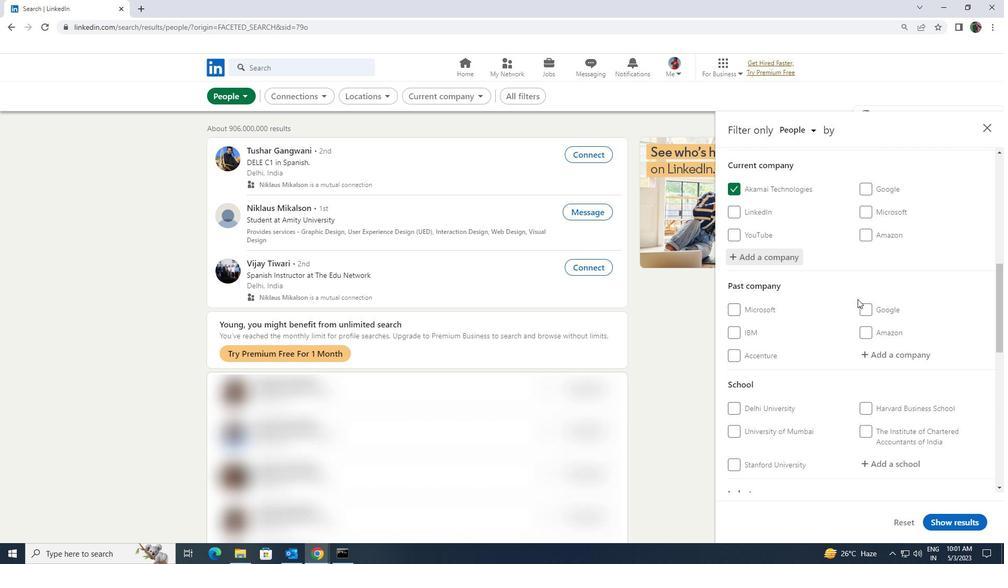 
Action: Mouse scrolled (857, 299) with delta (0, 0)
Screenshot: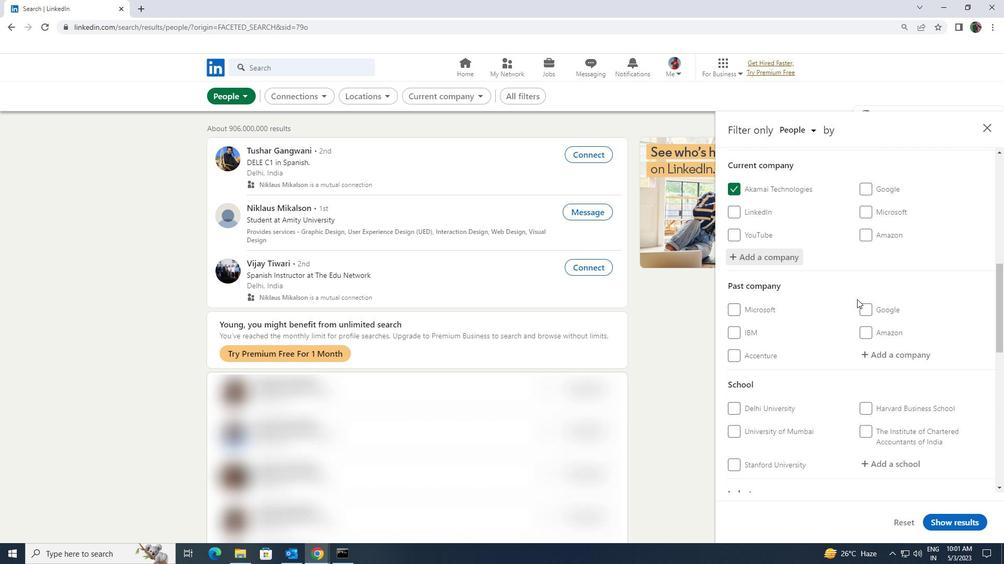 
Action: Mouse scrolled (857, 299) with delta (0, 0)
Screenshot: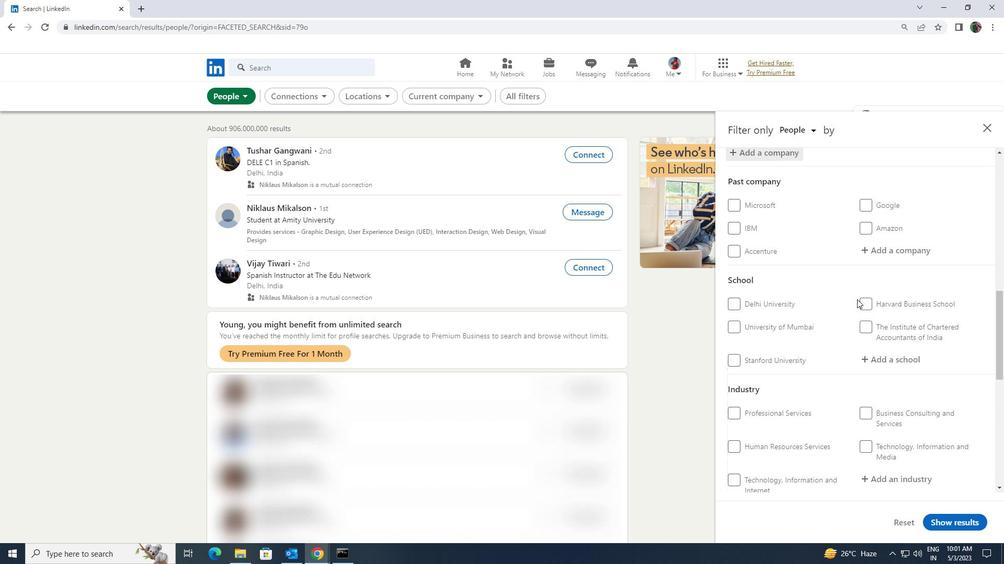 
Action: Mouse moved to (868, 301)
Screenshot: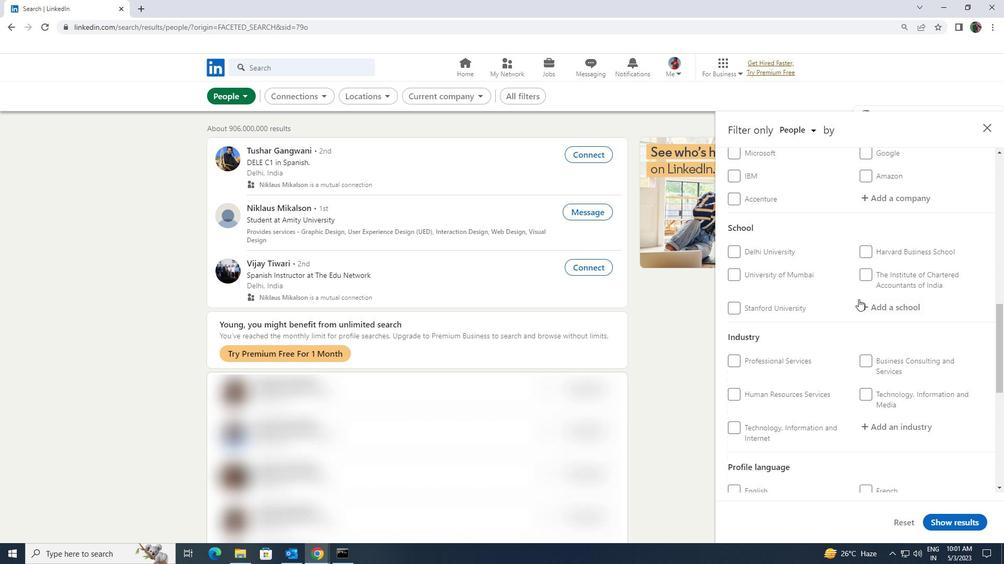 
Action: Mouse pressed left at (868, 301)
Screenshot: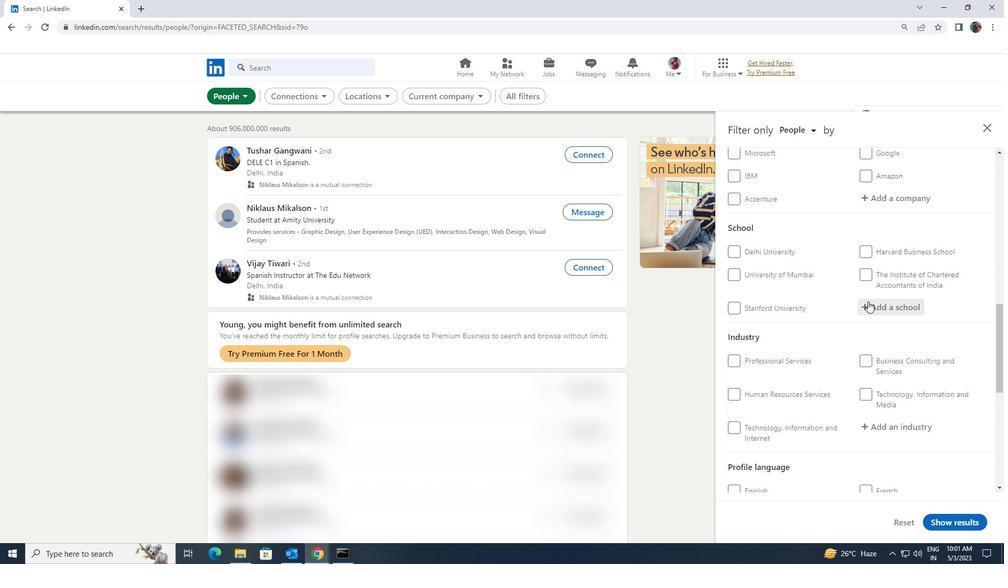 
Action: Mouse moved to (868, 302)
Screenshot: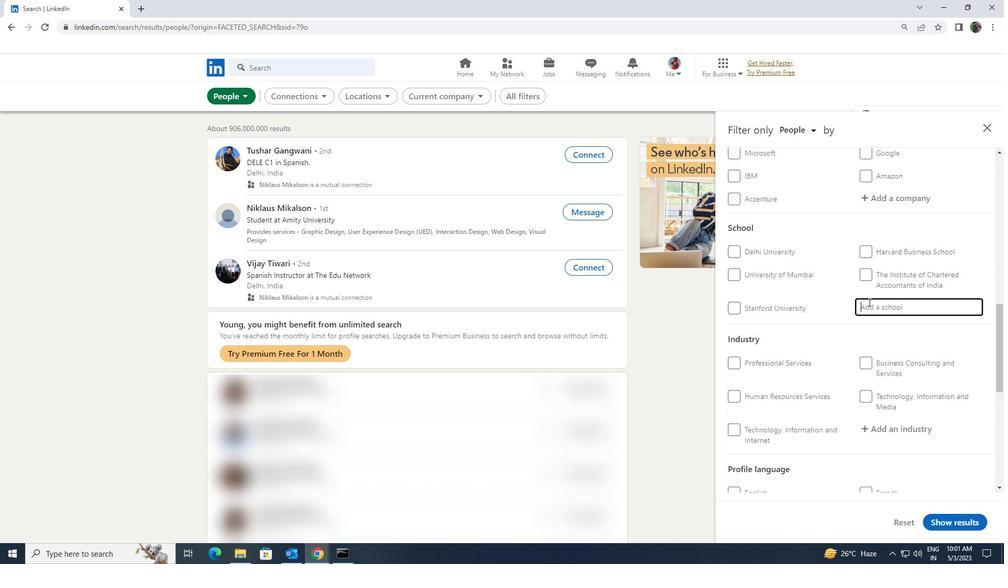 
Action: Key pressed <Key.shift><Key.shift><Key.shift><Key.shift>ST.<Key.space><Key.shift><Key.shift><Key.shift><Key.shift><Key.shift><Key.shift><Key.shift><Key.shift><Key.shift><Key.shift><Key.shift><Key.shift><Key.shift><Key.shift>ANNS<Key.space><Key.shift>COLLEGE<Key.space>OF<Key.space>
Screenshot: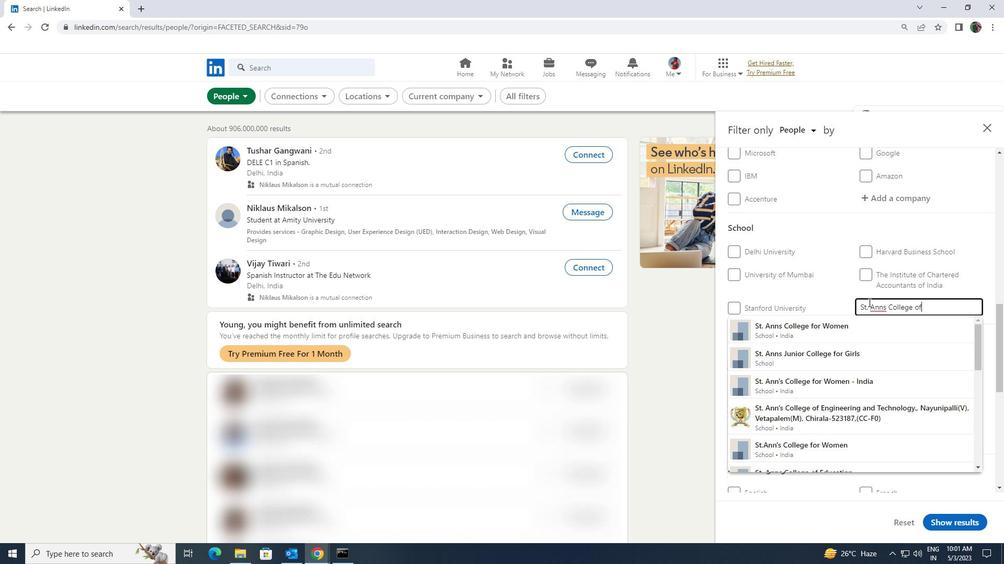 
Action: Mouse moved to (863, 321)
Screenshot: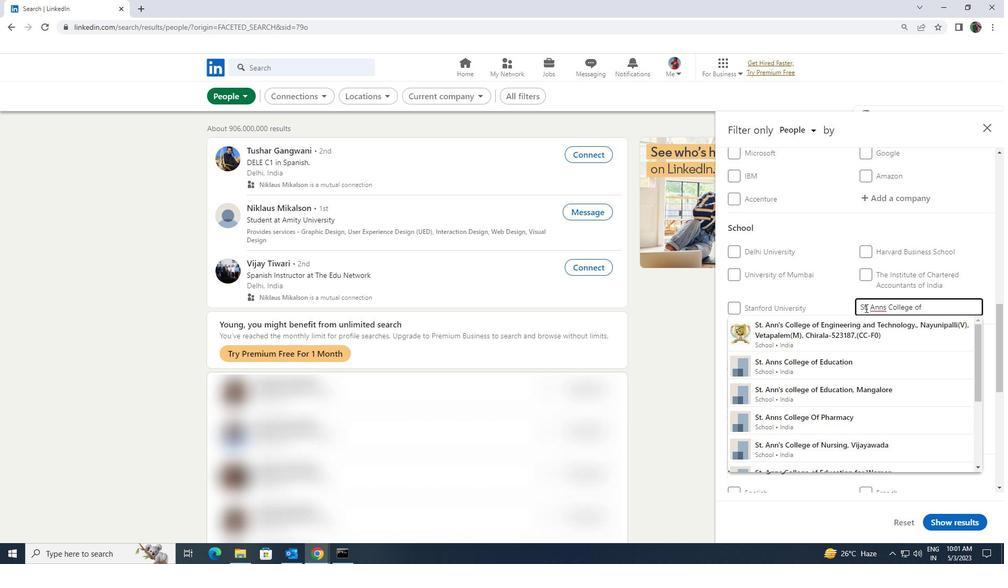 
Action: Mouse pressed left at (863, 321)
Screenshot: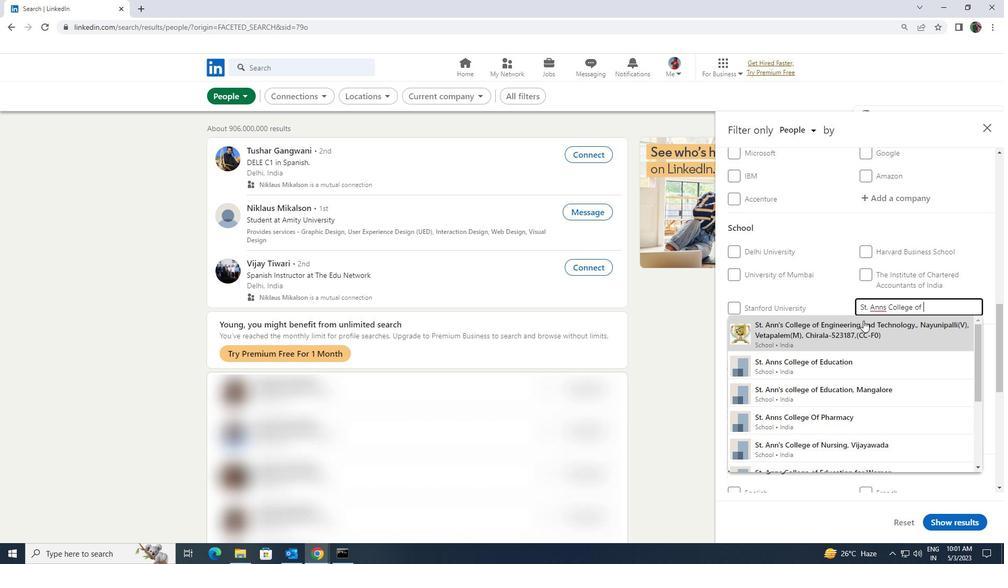 
Action: Mouse moved to (862, 322)
Screenshot: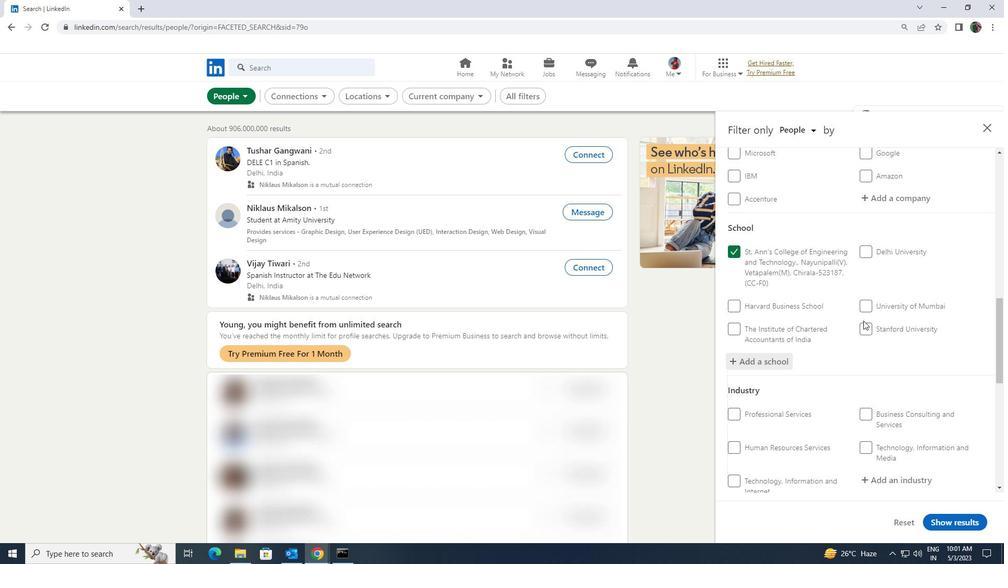 
Action: Mouse scrolled (862, 321) with delta (0, 0)
Screenshot: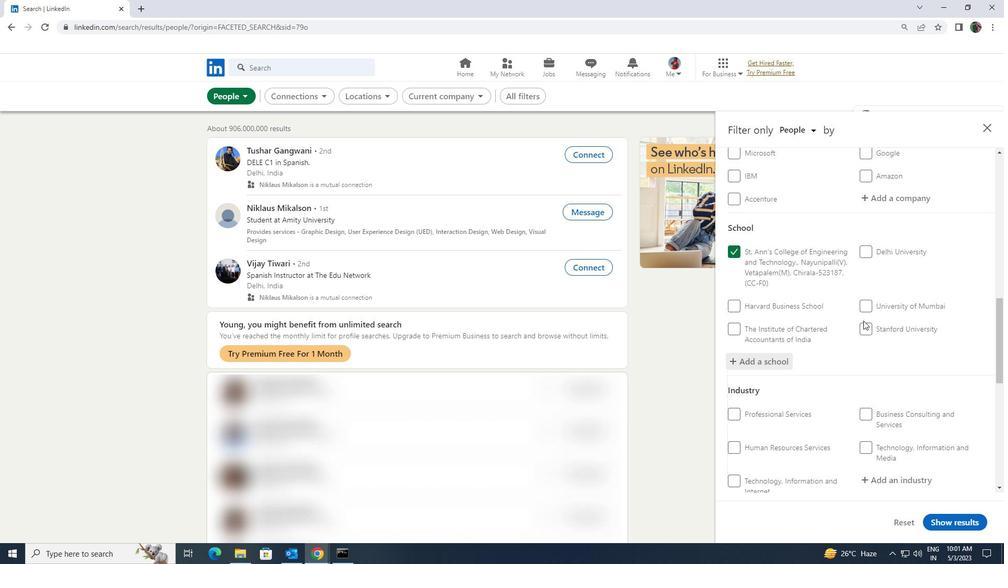 
Action: Mouse scrolled (862, 321) with delta (0, 0)
Screenshot: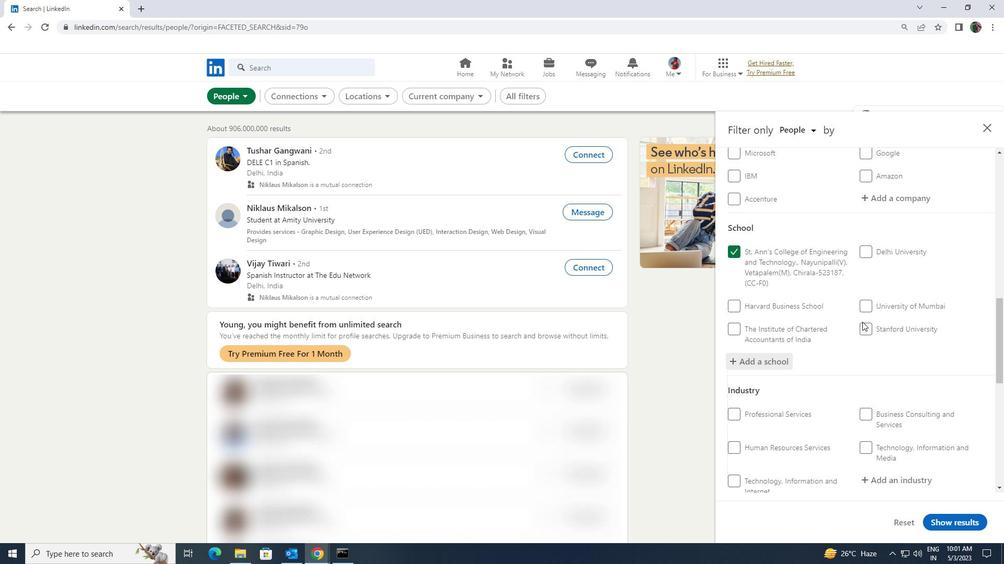 
Action: Mouse scrolled (862, 321) with delta (0, 0)
Screenshot: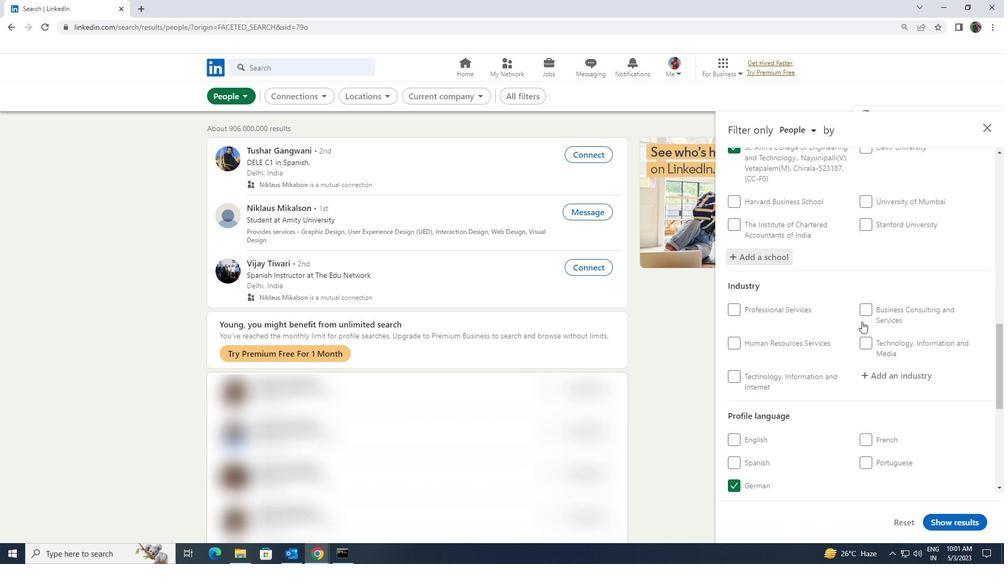 
Action: Mouse scrolled (862, 321) with delta (0, 0)
Screenshot: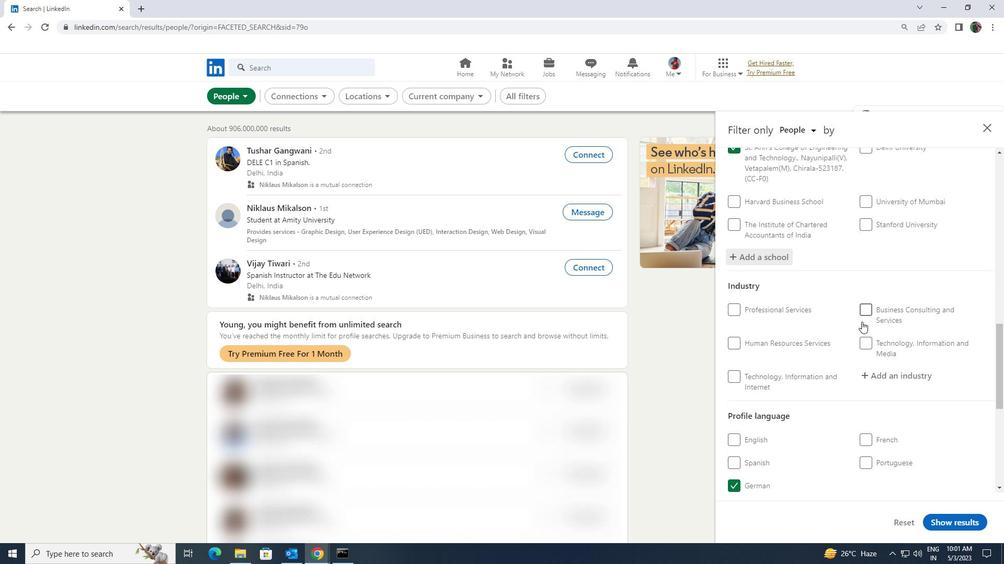 
Action: Mouse moved to (869, 276)
Screenshot: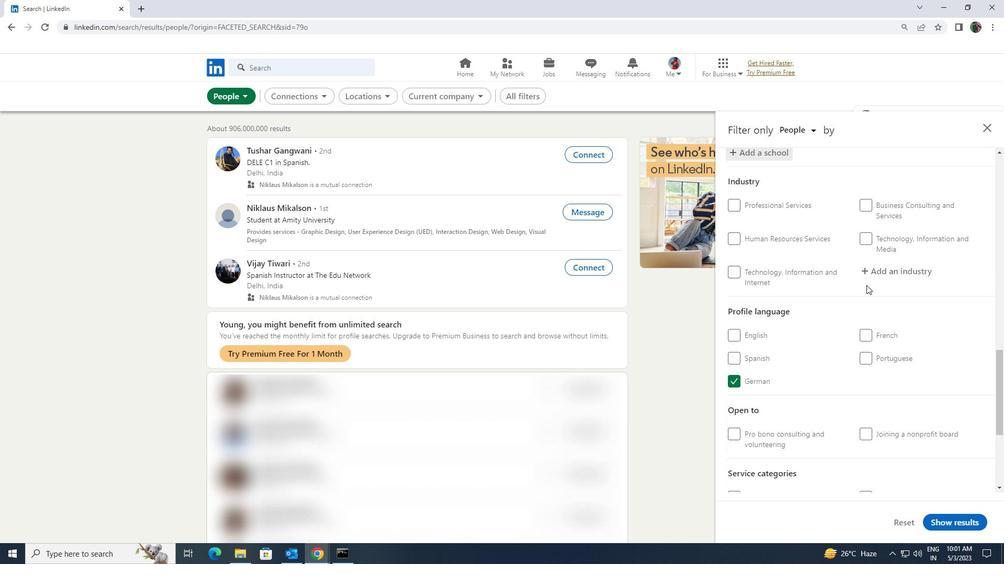 
Action: Mouse pressed left at (869, 276)
Screenshot: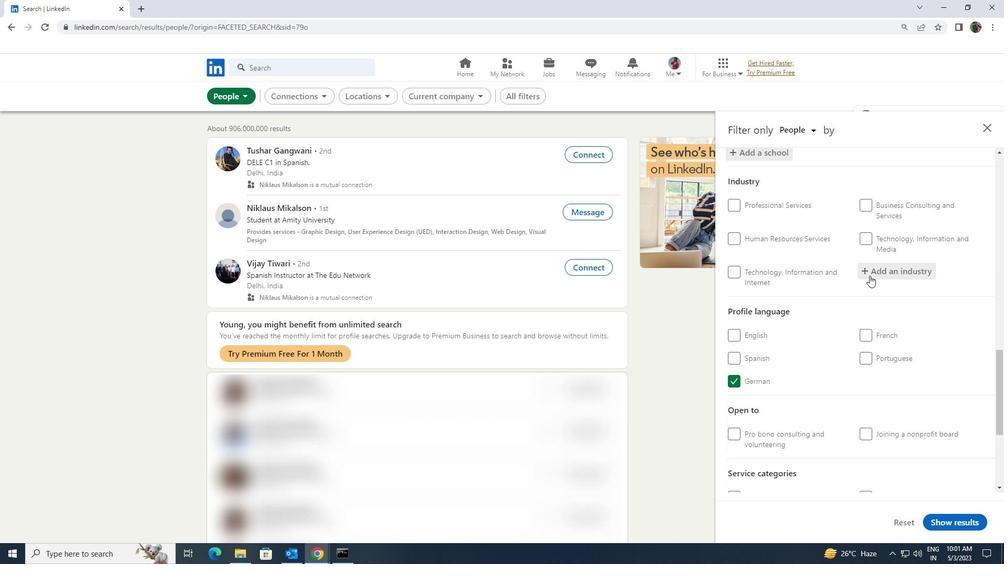 
Action: Key pressed <Key.shift><Key.shift><Key.shift><Key.shift><Key.shift>VENTURE<Key.space>
Screenshot: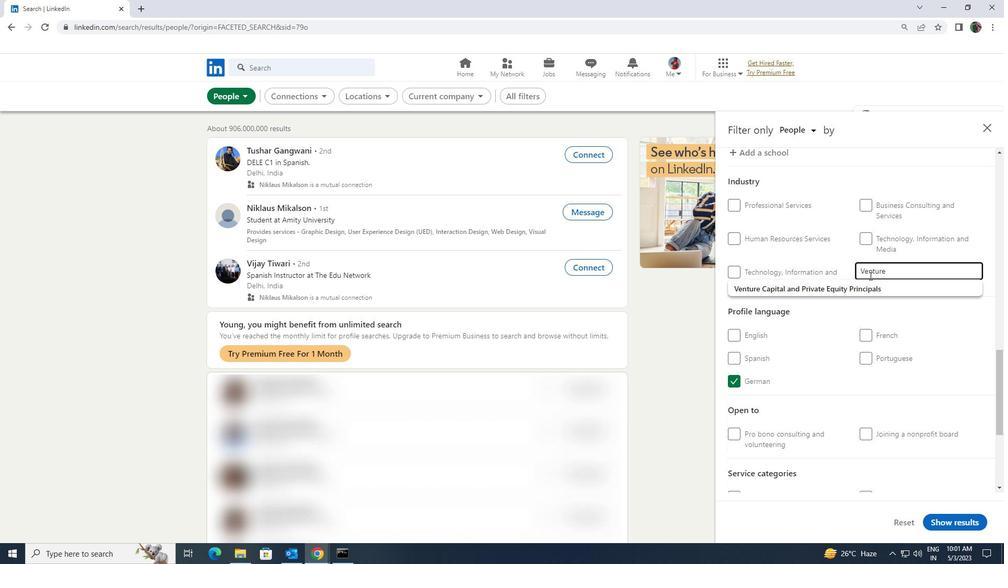 
Action: Mouse moved to (866, 284)
Screenshot: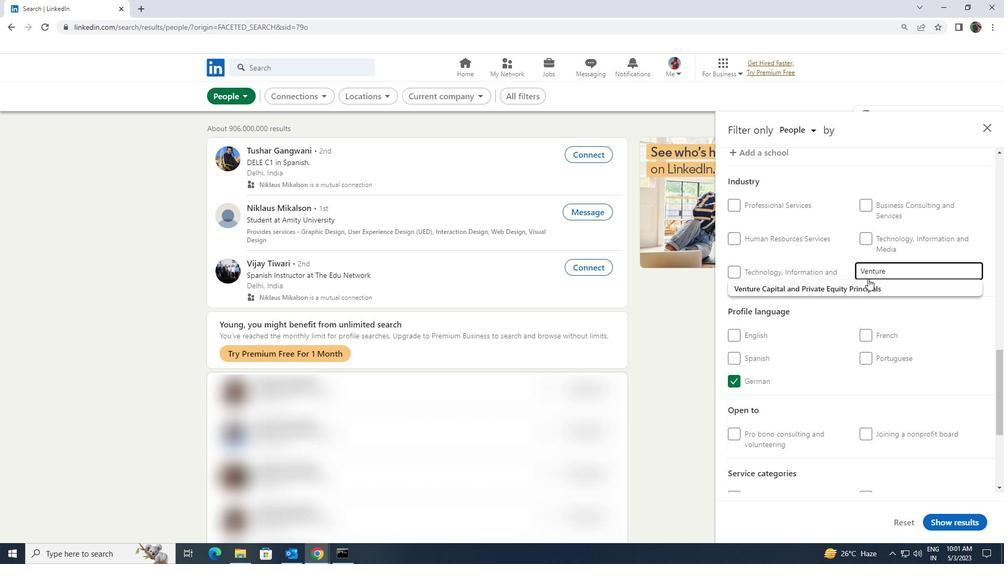 
Action: Mouse pressed left at (866, 284)
Screenshot: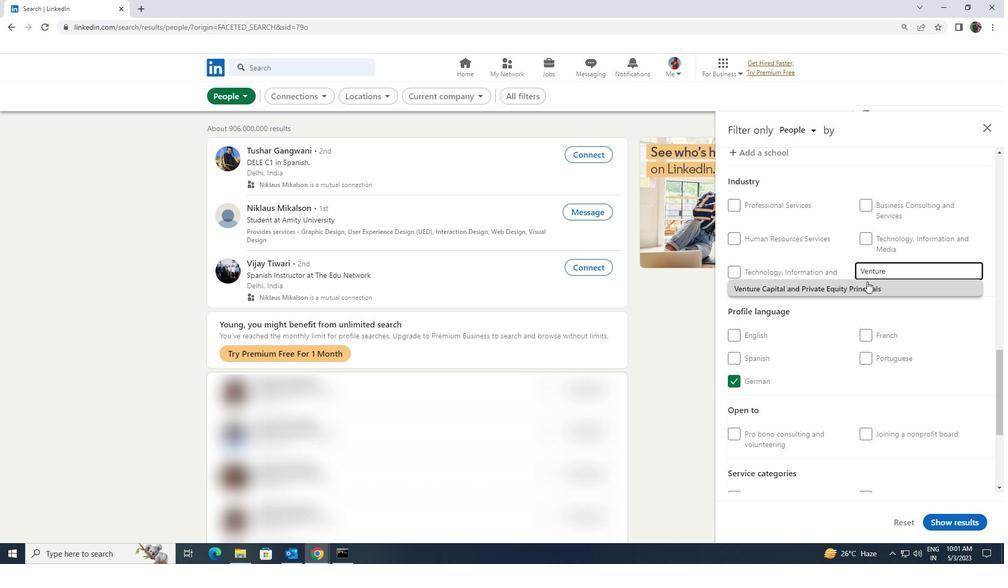 
Action: Mouse moved to (860, 284)
Screenshot: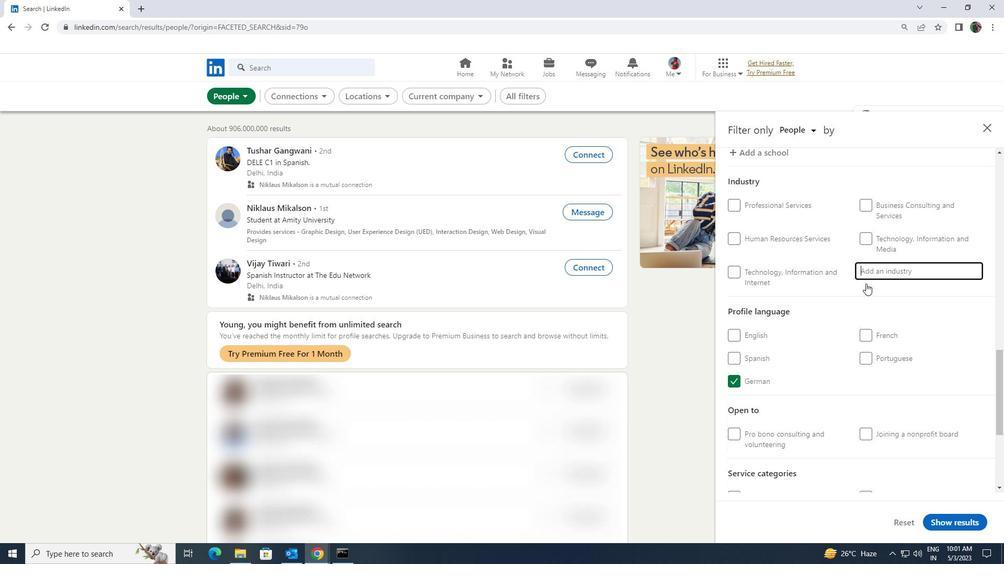 
Action: Mouse scrolled (860, 283) with delta (0, 0)
Screenshot: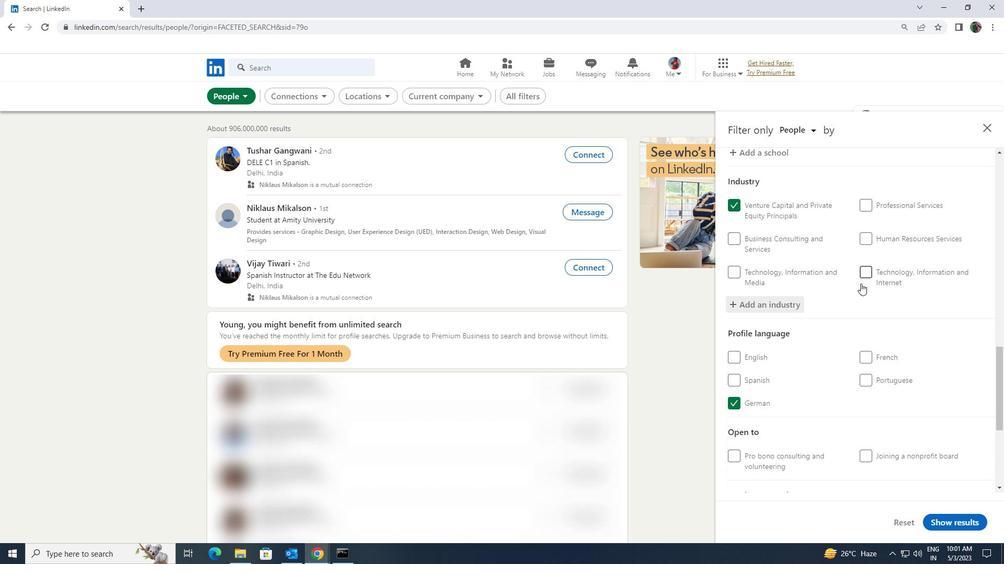 
Action: Mouse scrolled (860, 283) with delta (0, 0)
Screenshot: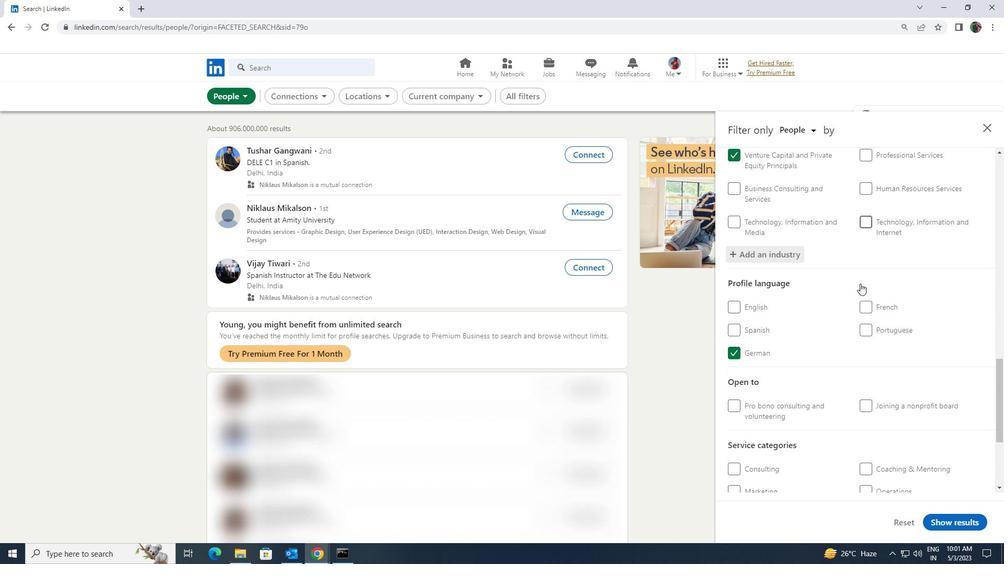 
Action: Mouse scrolled (860, 283) with delta (0, 0)
Screenshot: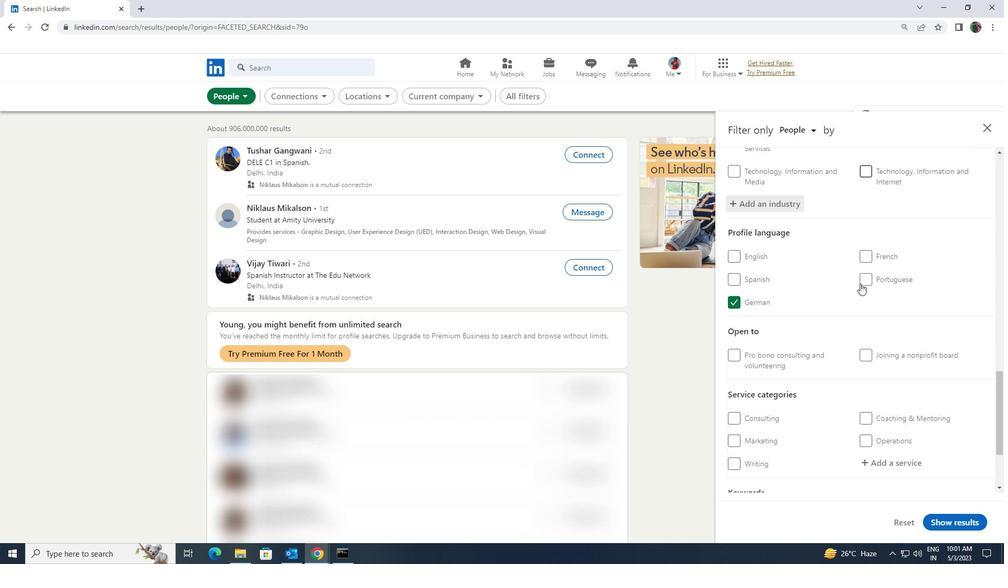 
Action: Mouse scrolled (860, 283) with delta (0, 0)
Screenshot: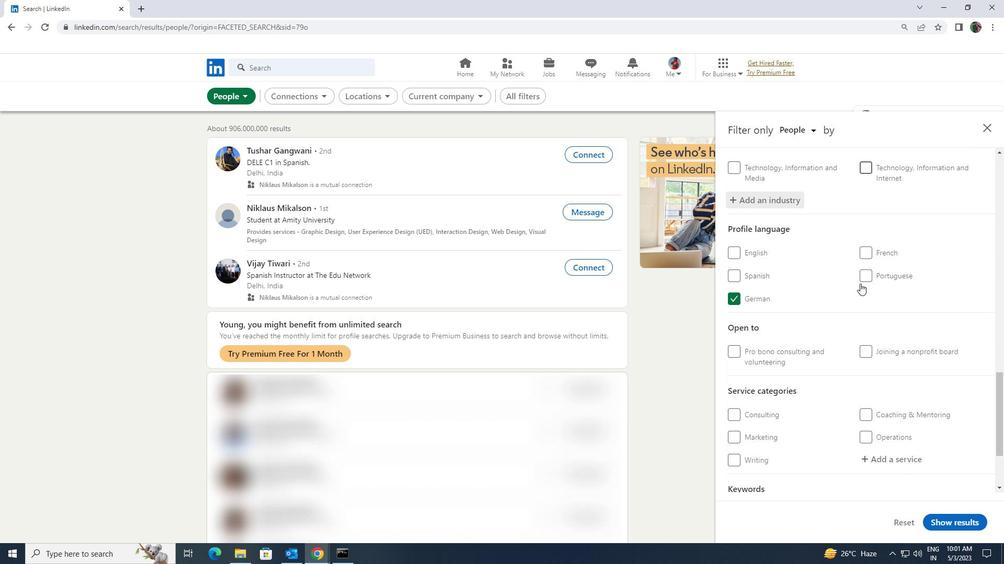 
Action: Mouse scrolled (860, 283) with delta (0, 0)
Screenshot: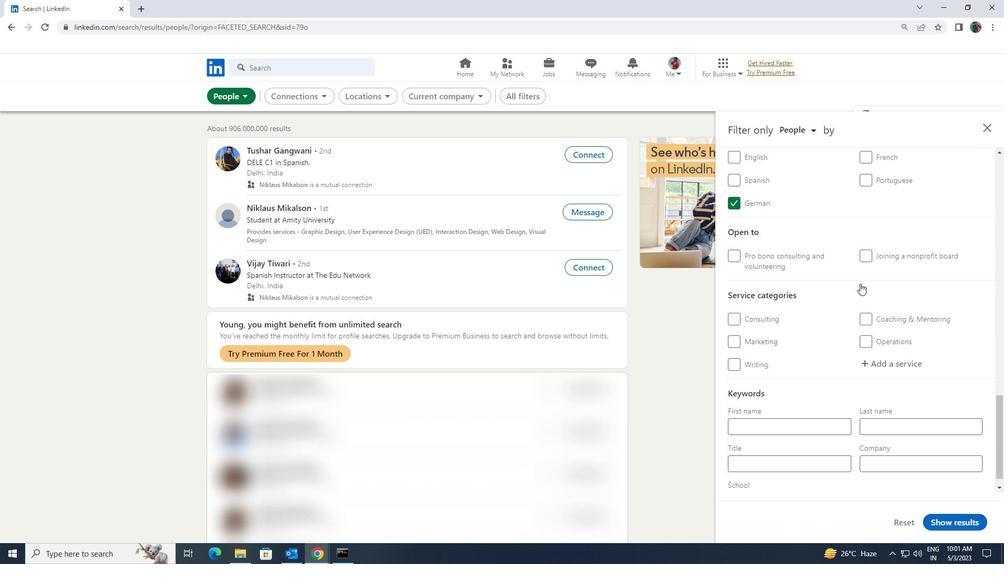 
Action: Mouse moved to (872, 338)
Screenshot: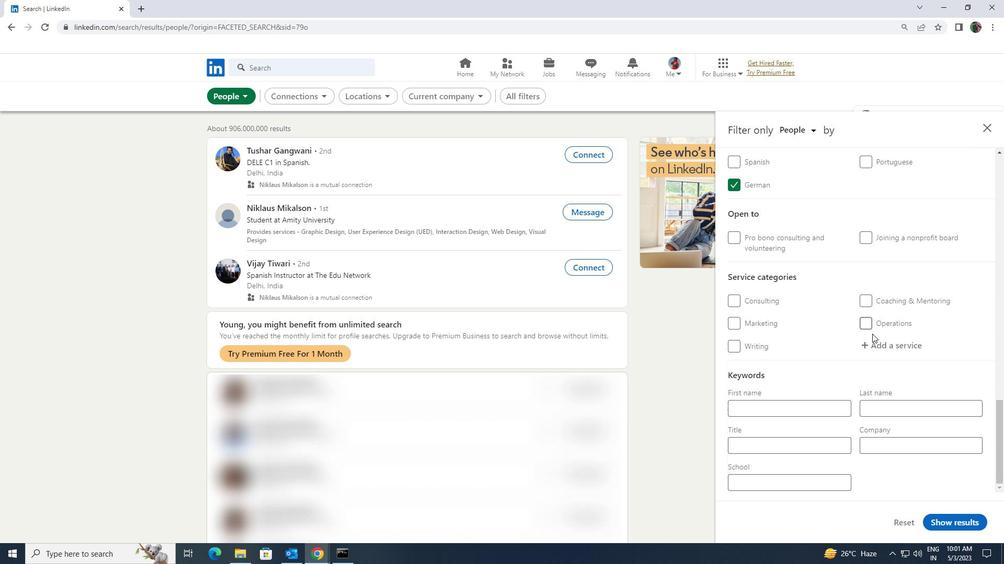 
Action: Mouse pressed left at (872, 338)
Screenshot: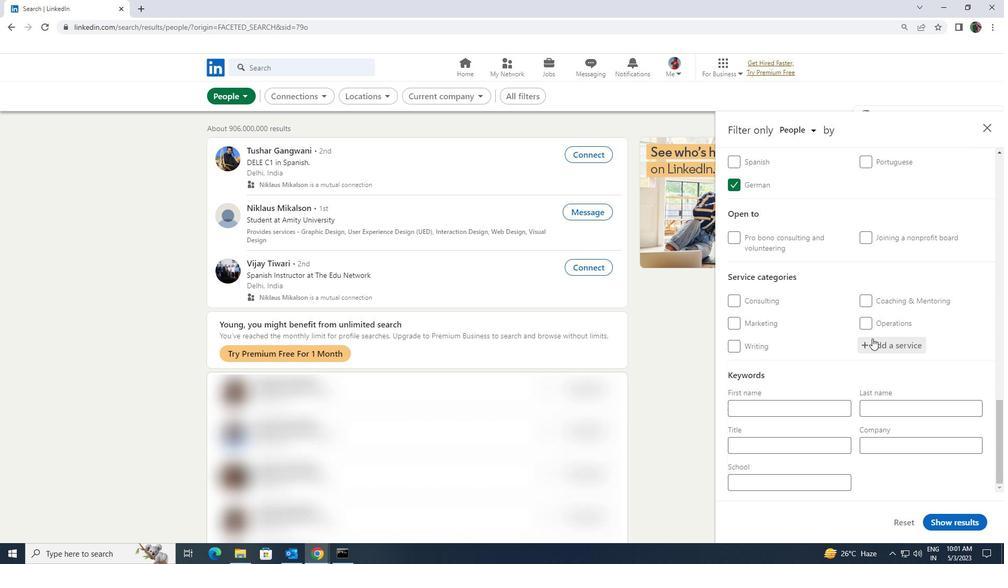 
Action: Key pressed <Key.shift><Key.shift><Key.shift><Key.shift><Key.shift><Key.shift><Key.shift><Key.shift><Key.shift><Key.shift>EVENT<Key.space>
Screenshot: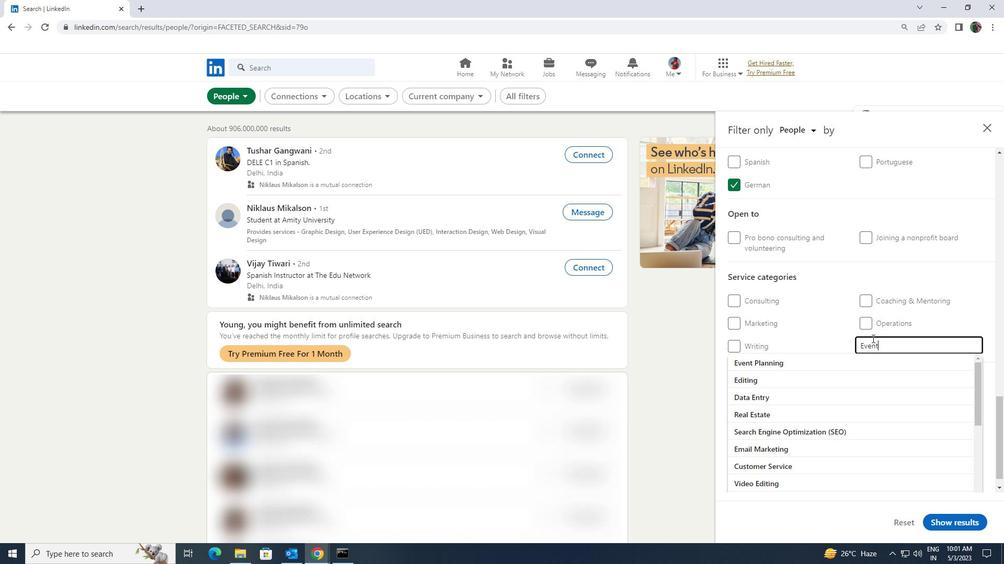 
Action: Mouse moved to (865, 359)
Screenshot: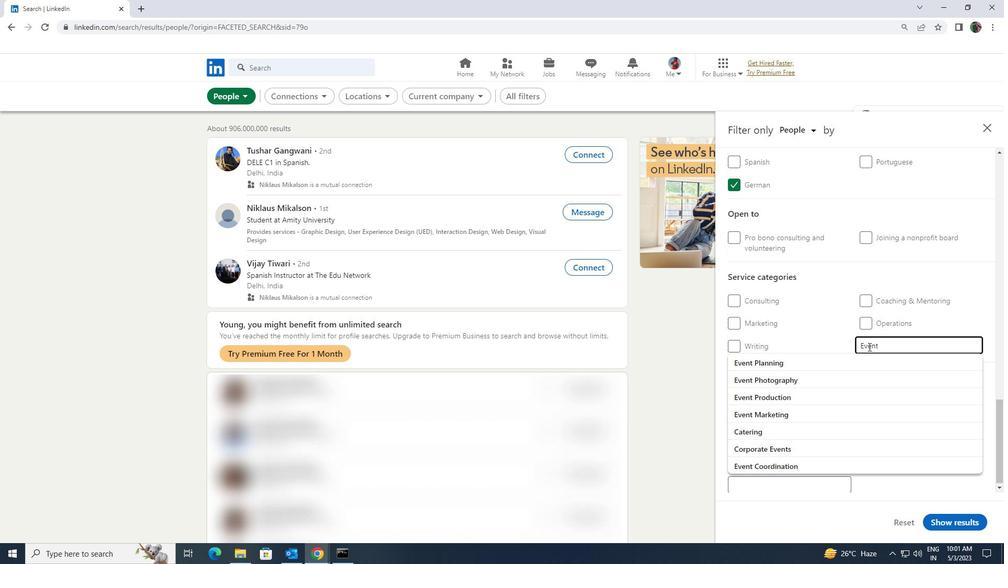 
Action: Mouse pressed left at (865, 359)
Screenshot: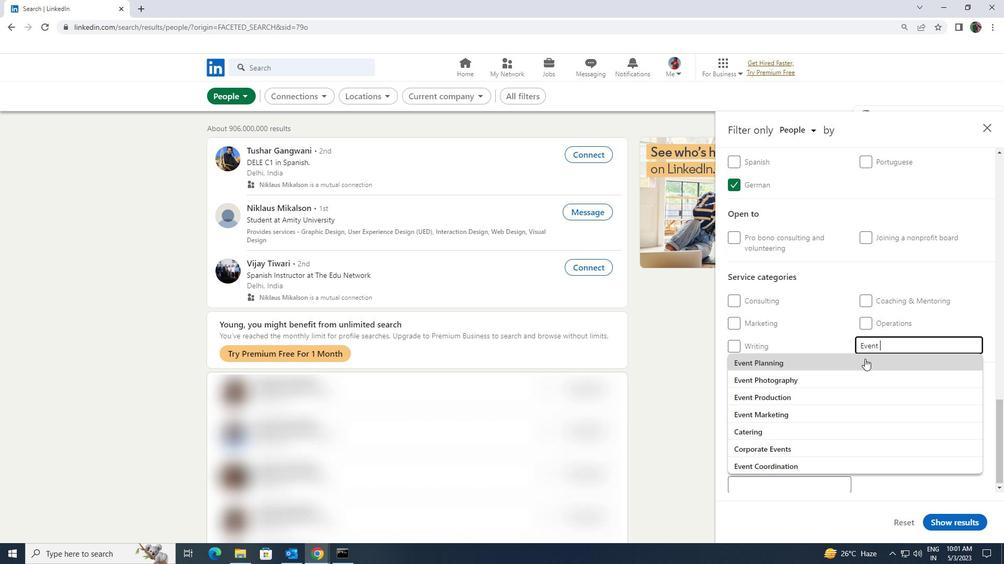 
Action: Mouse scrolled (865, 358) with delta (0, 0)
Screenshot: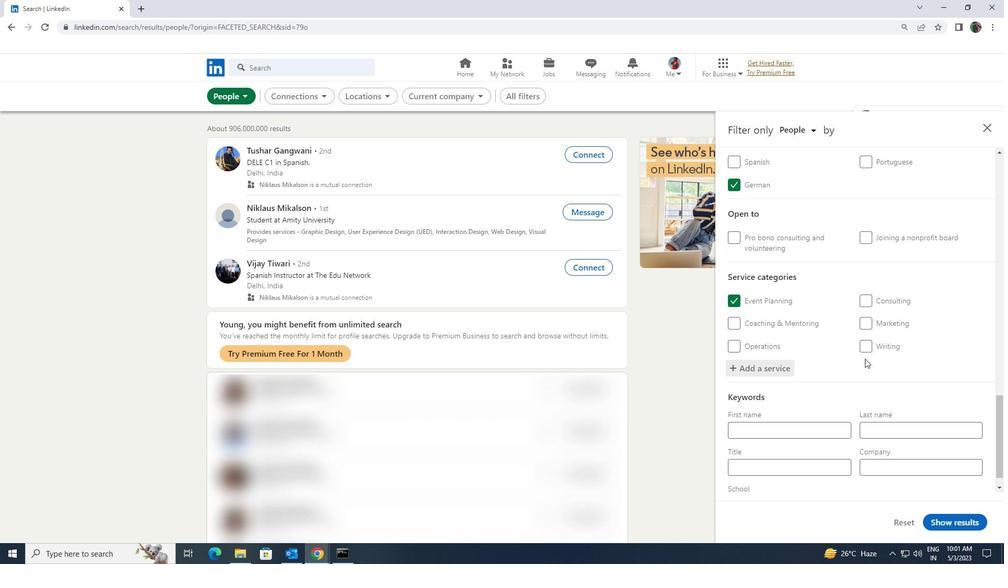 
Action: Mouse scrolled (865, 358) with delta (0, 0)
Screenshot: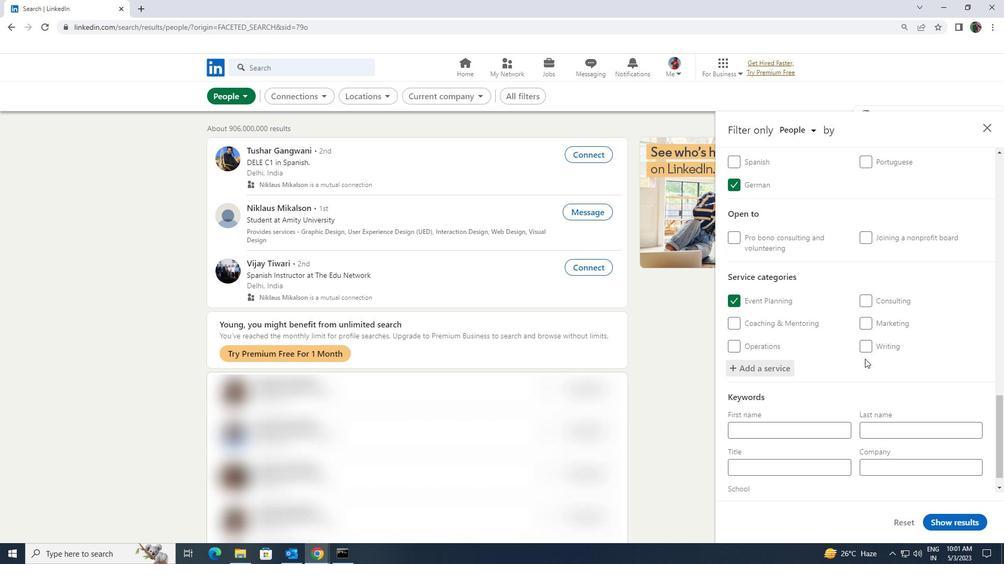 
Action: Mouse scrolled (865, 358) with delta (0, 0)
Screenshot: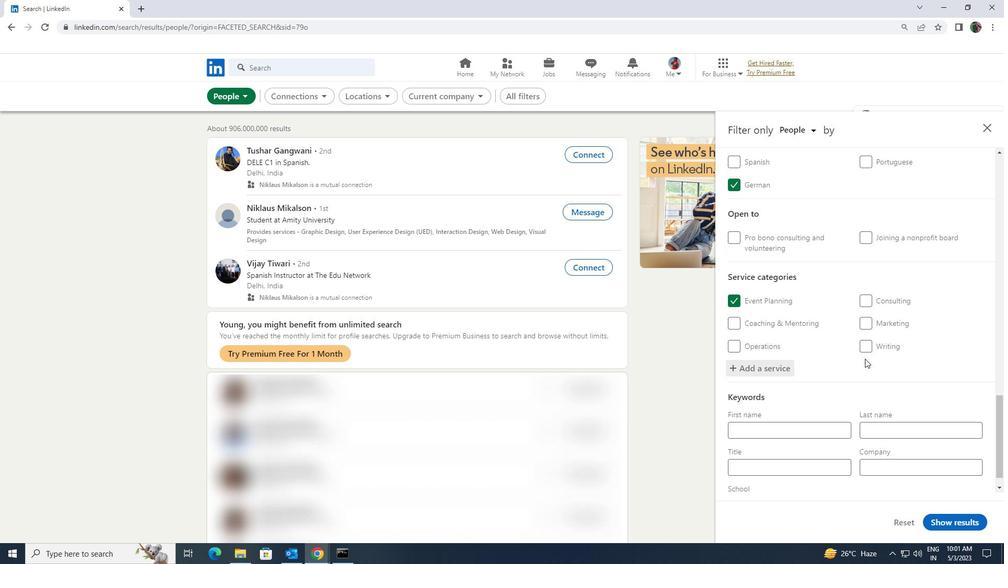 
Action: Mouse moved to (836, 444)
Screenshot: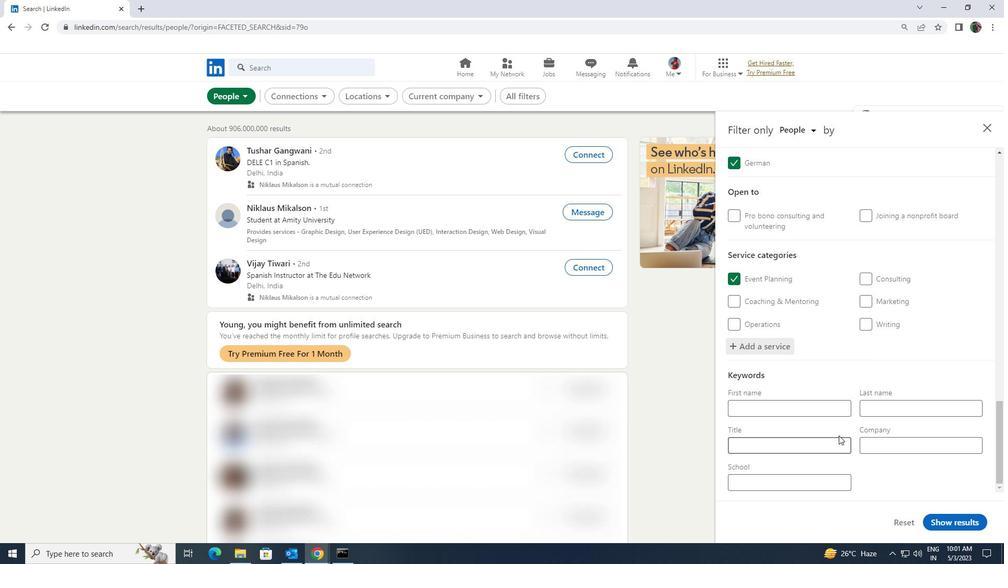 
Action: Mouse pressed left at (836, 444)
Screenshot: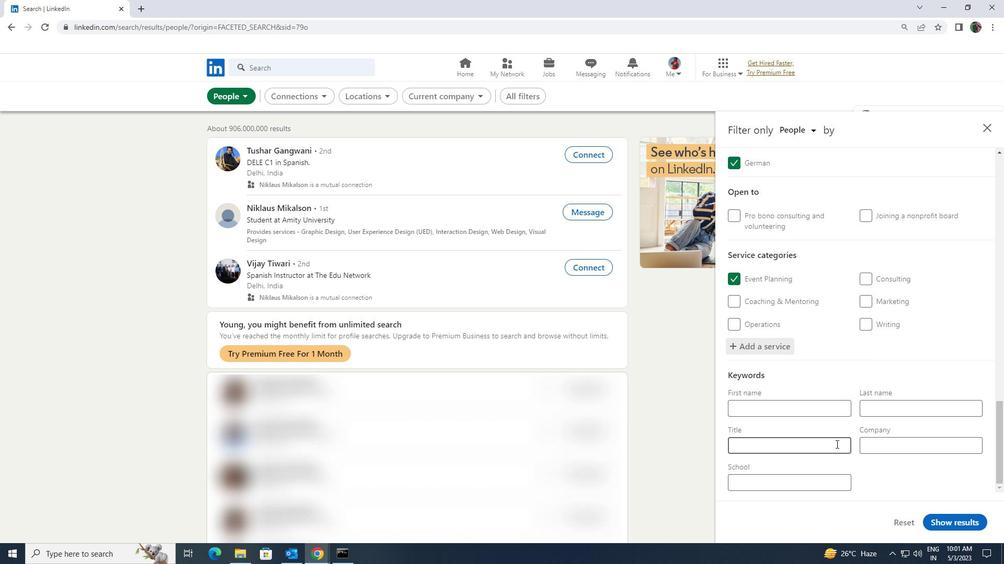 
Action: Key pressed <Key.shift><Key.shift><Key.shift><Key.shift><Key.shift>ASSISTANT<Key.space><Key.shift><Key.shift><Key.shift><Key.shift><Key.shift>PROFESSOR
Screenshot: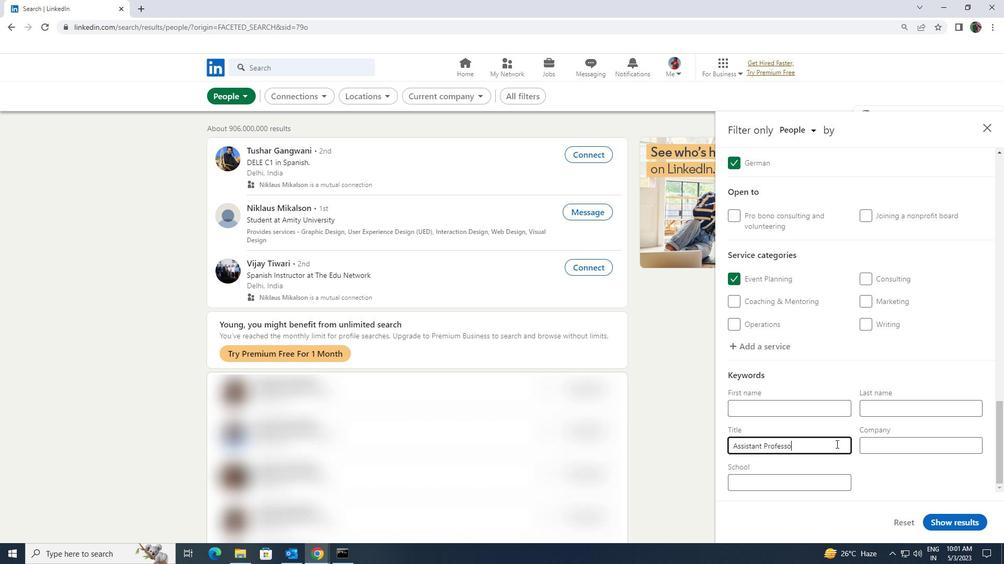 
Action: Mouse moved to (939, 522)
Screenshot: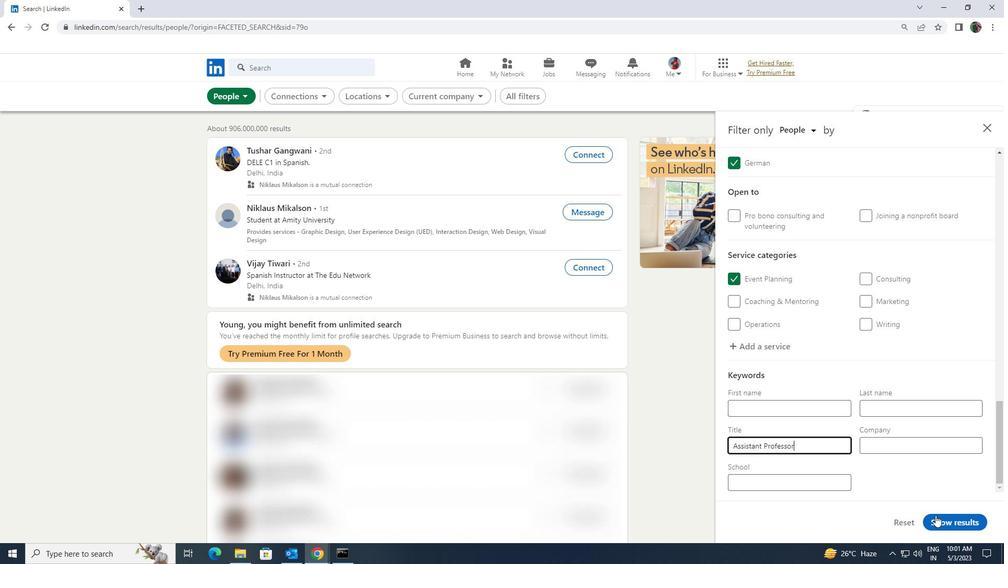 
Action: Mouse pressed left at (939, 522)
Screenshot: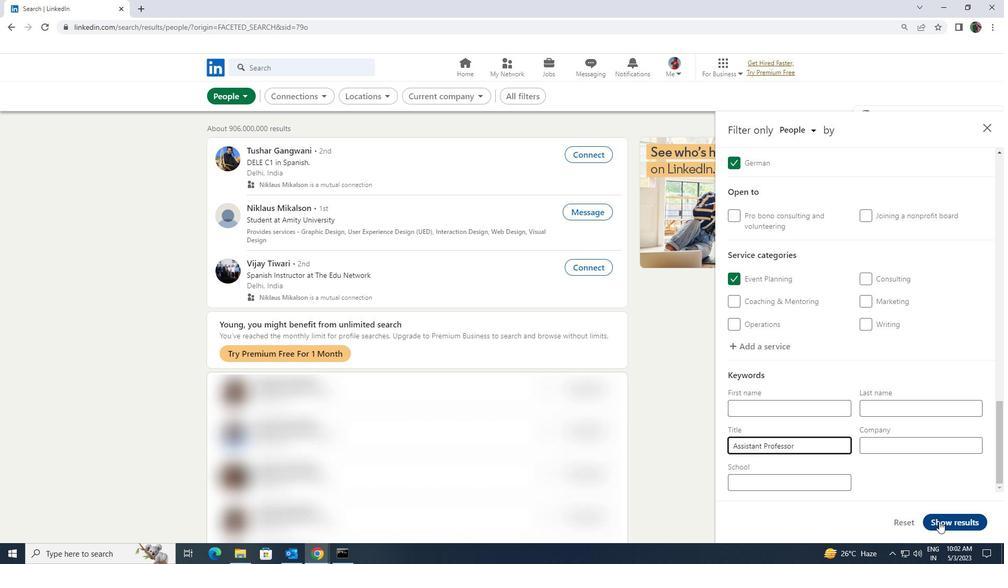 
Action: Mouse moved to (939, 521)
Screenshot: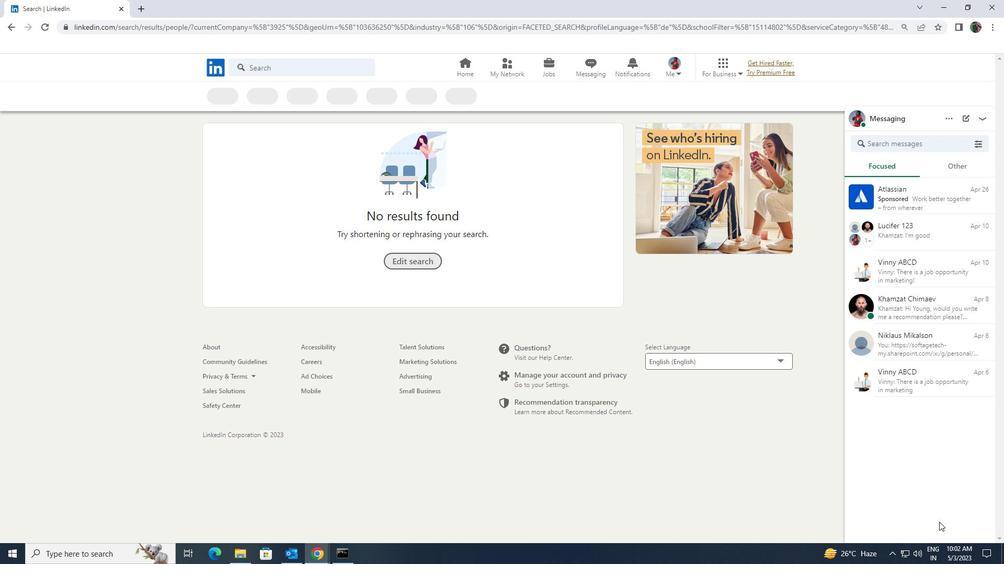 
